 Task: Send an email with the signature Gabriella Robinson with the subject 'Request for a podcast' and the message 'I would like to request a meeting to discuss the progress of the project.' from softage.1@softage.net to softage.7@softage.net and softage.8@softage.net with an attached document Code_of_conduct.pdf
Action: Key pressed n
Screenshot: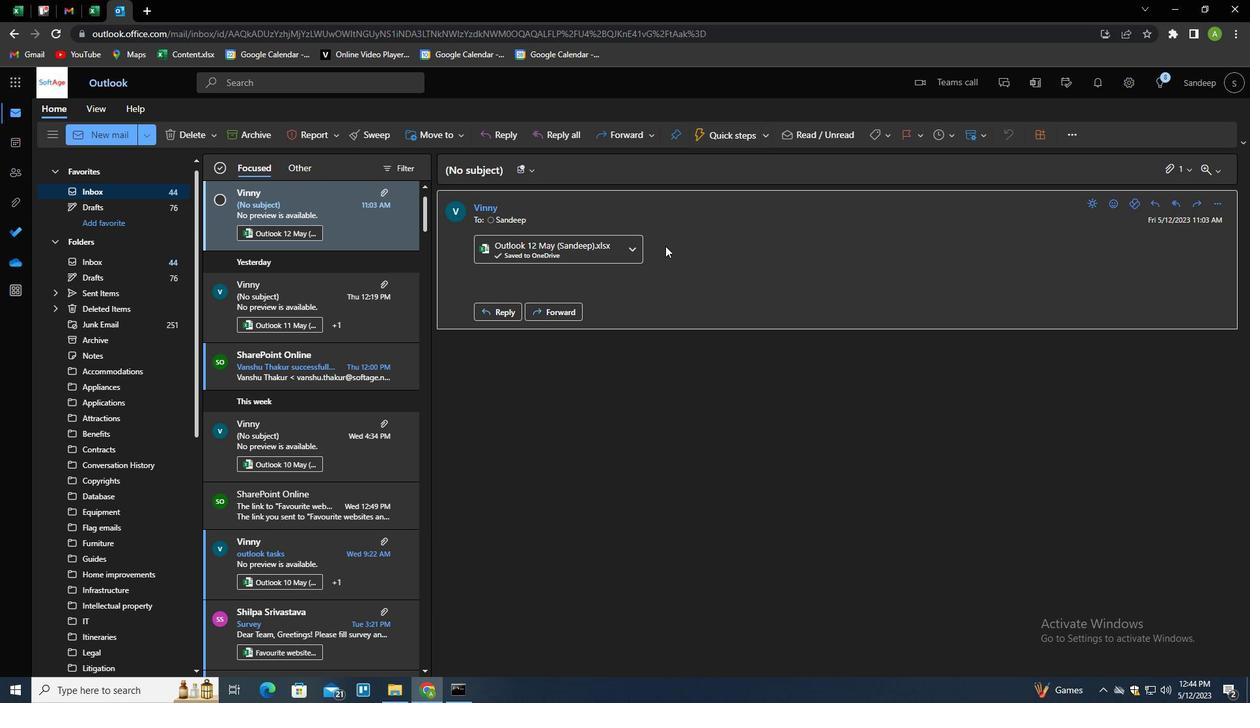
Action: Mouse moved to (881, 130)
Screenshot: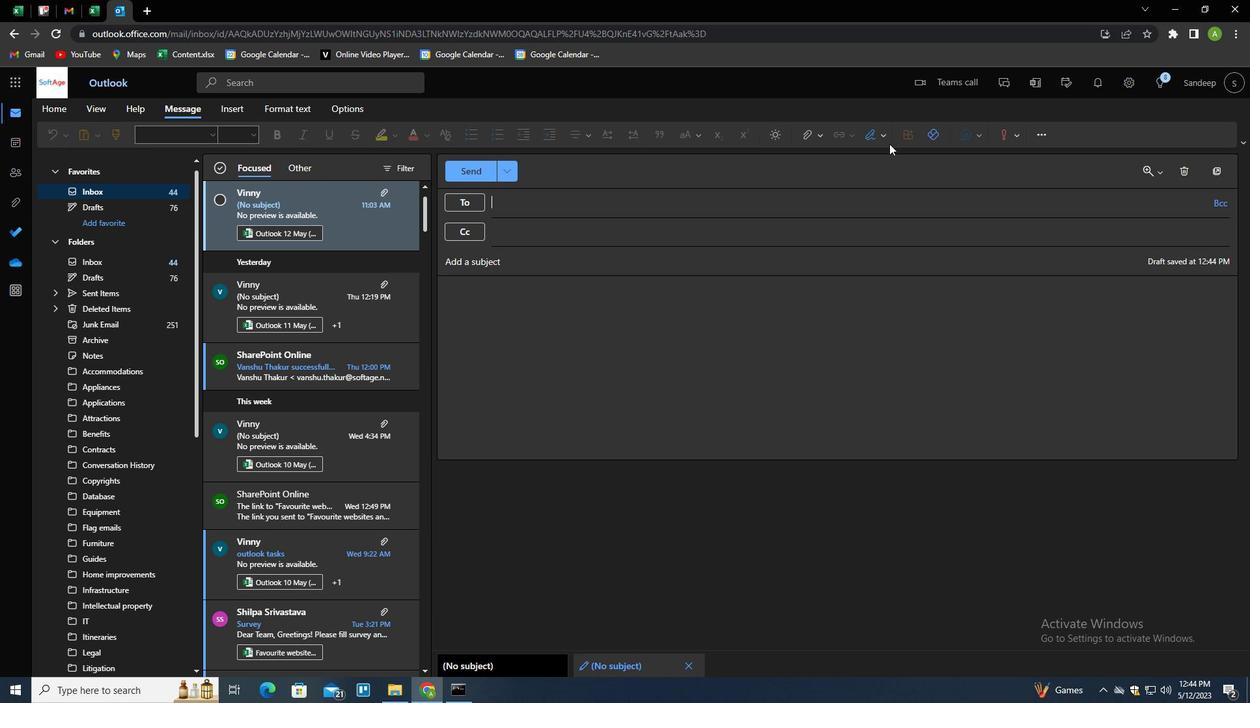 
Action: Mouse pressed left at (881, 130)
Screenshot: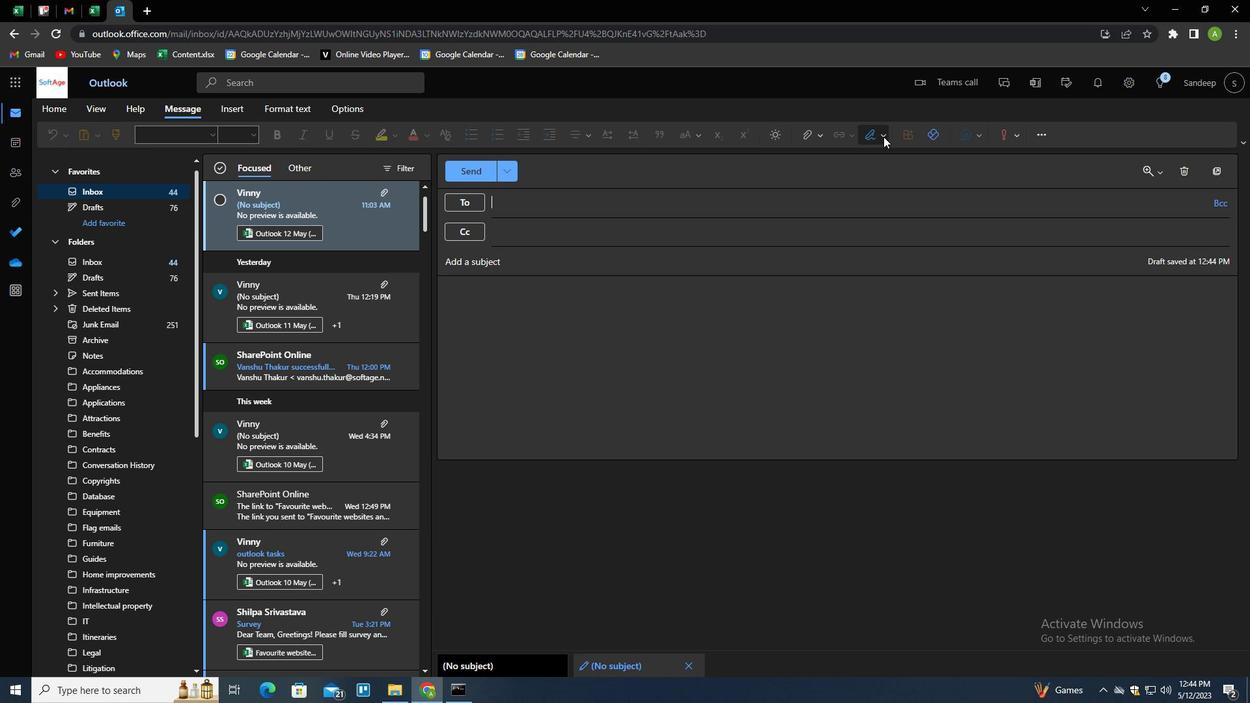 
Action: Mouse moved to (866, 184)
Screenshot: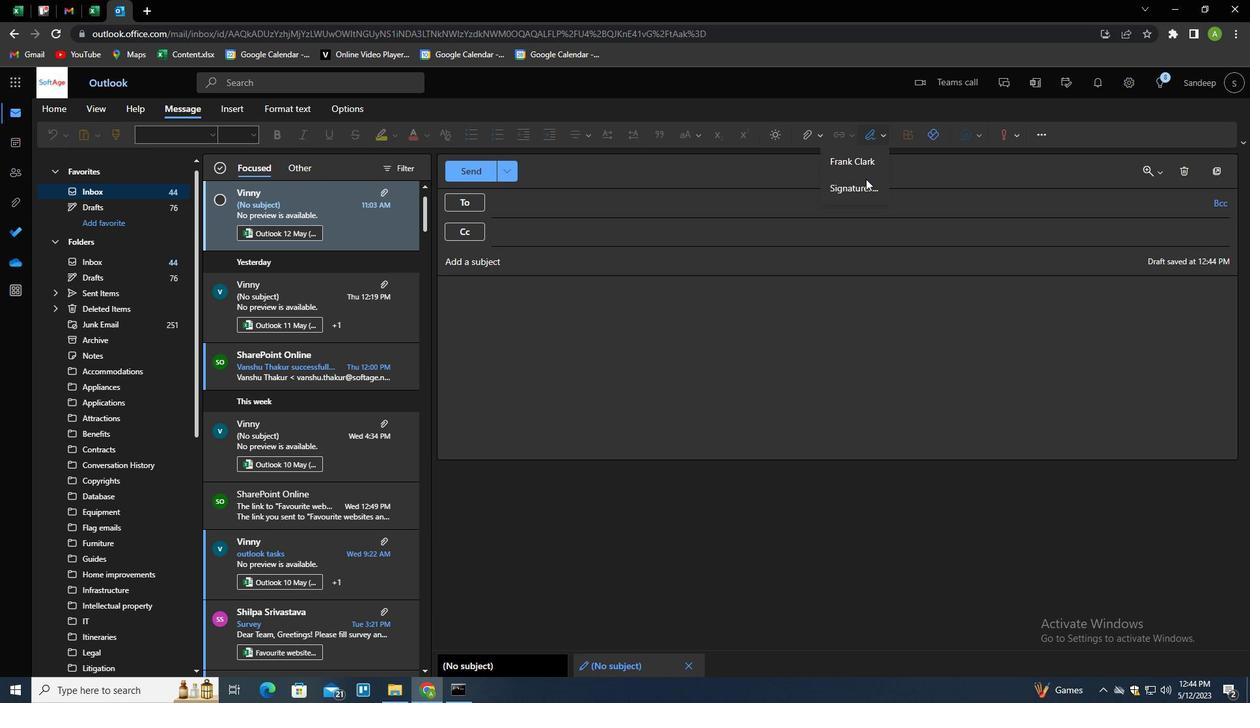 
Action: Mouse pressed left at (866, 184)
Screenshot: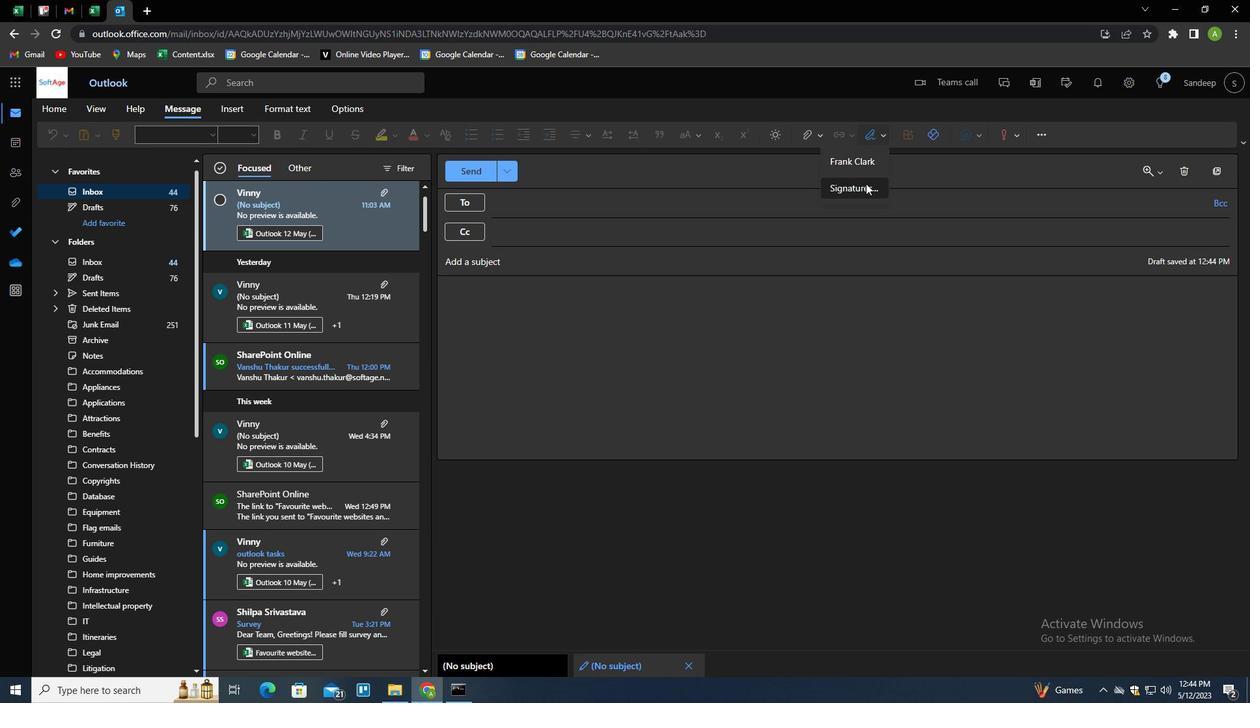 
Action: Mouse moved to (884, 233)
Screenshot: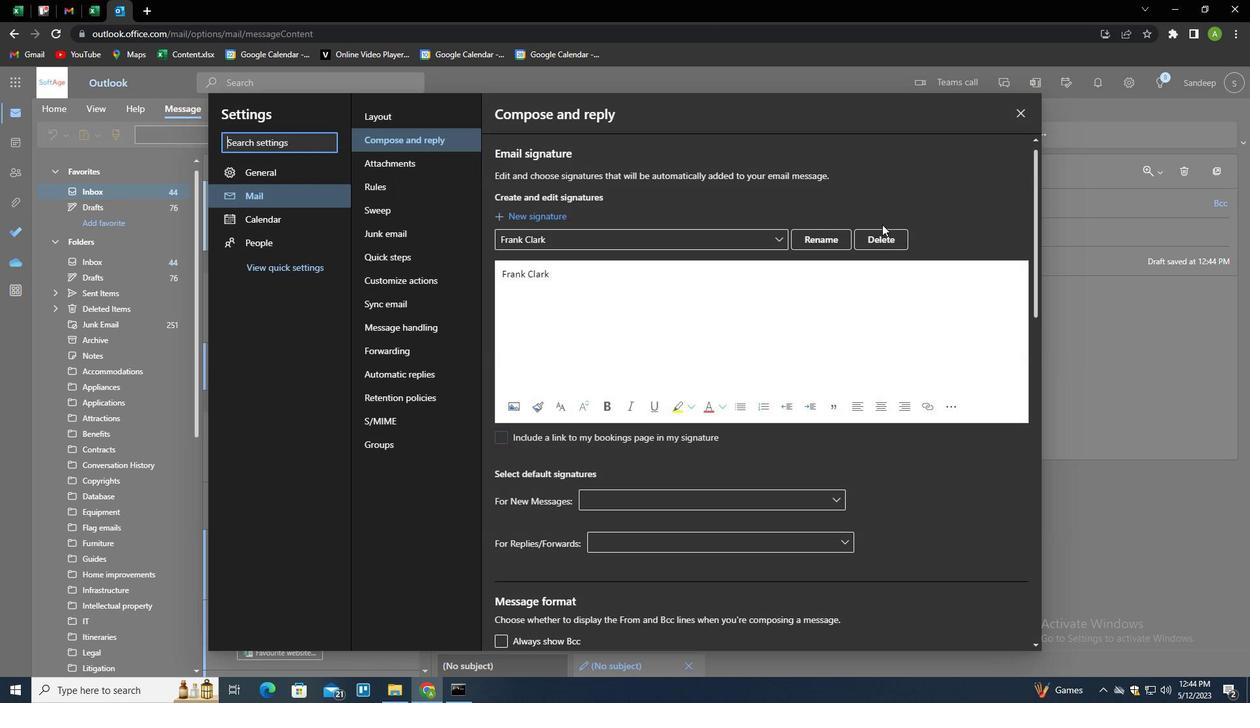 
Action: Mouse pressed left at (884, 233)
Screenshot: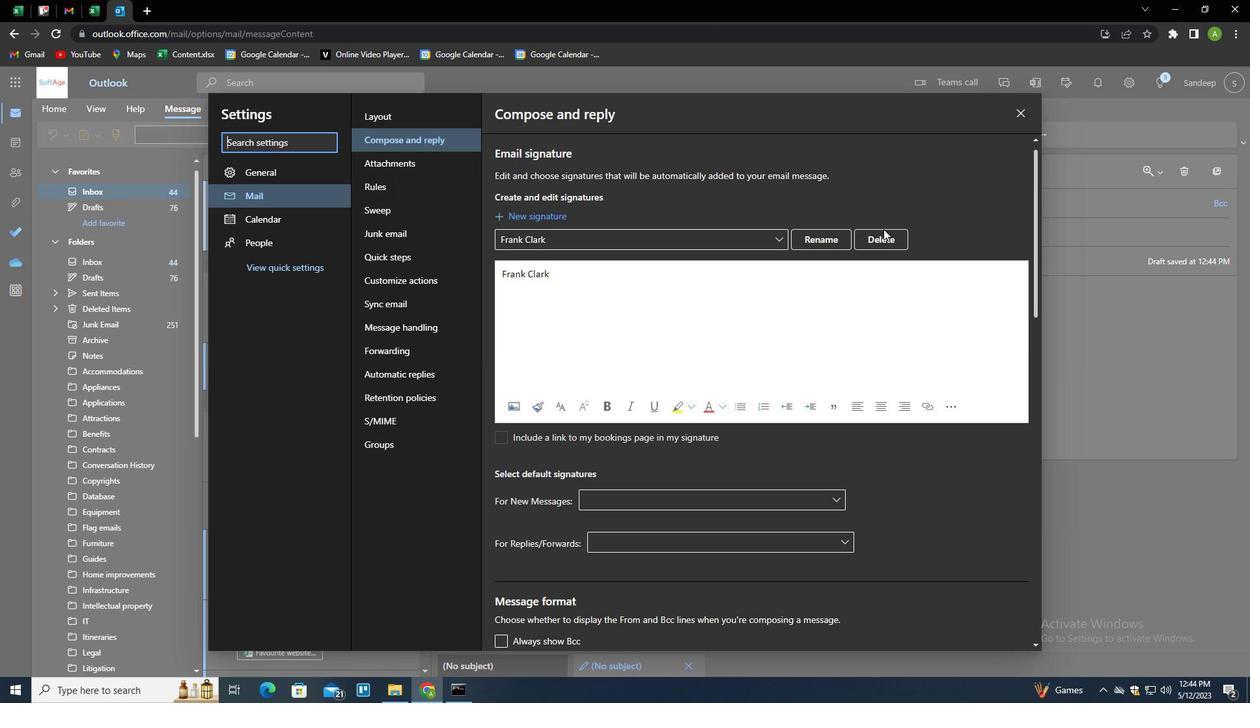 
Action: Mouse moved to (877, 241)
Screenshot: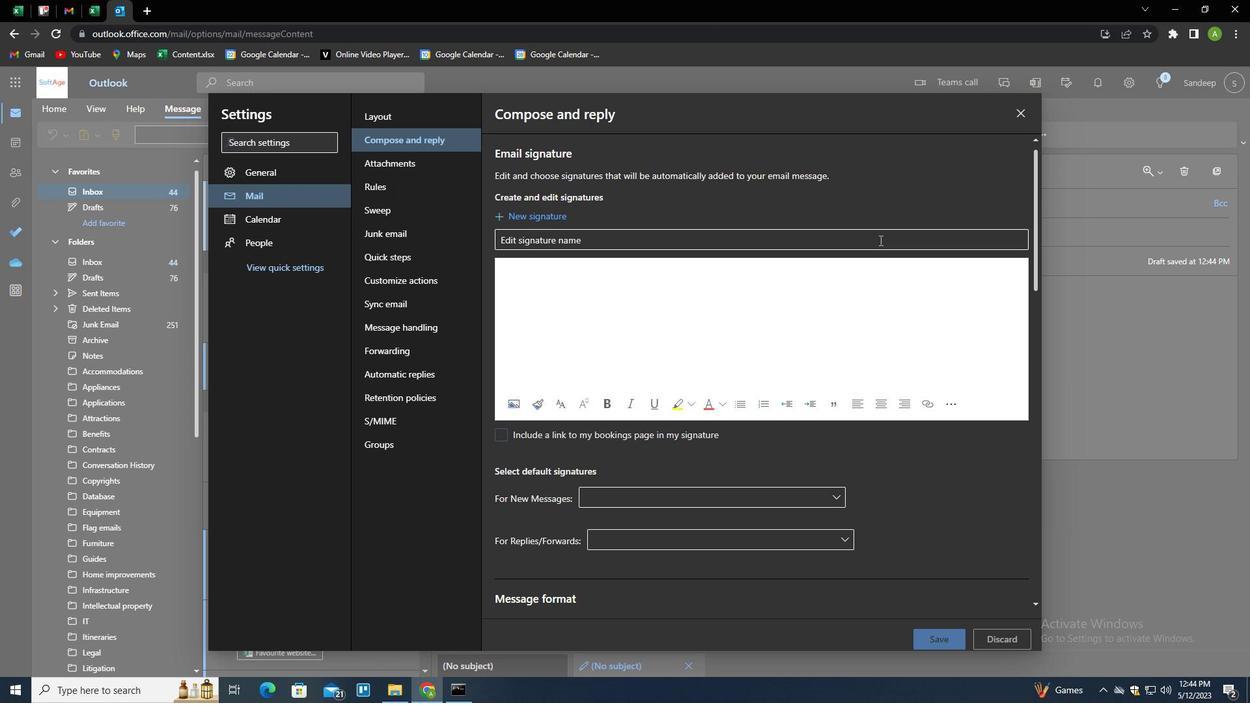 
Action: Mouse pressed left at (877, 241)
Screenshot: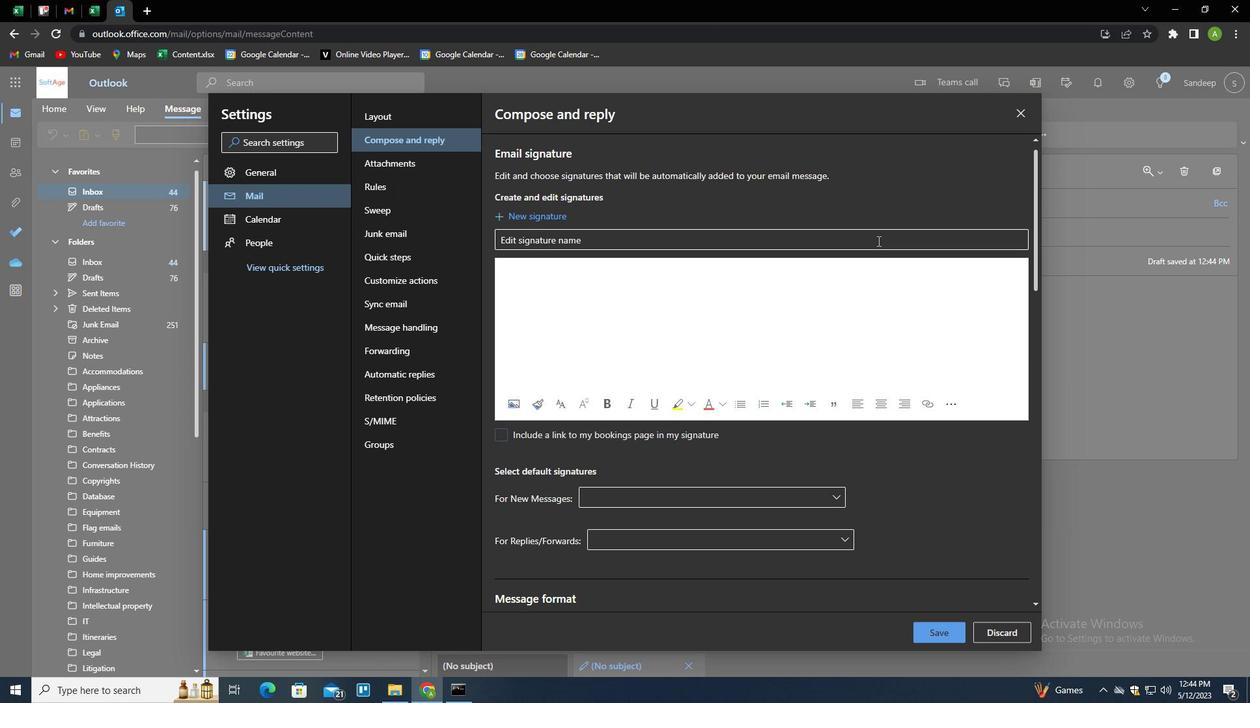 
Action: Mouse moved to (872, 237)
Screenshot: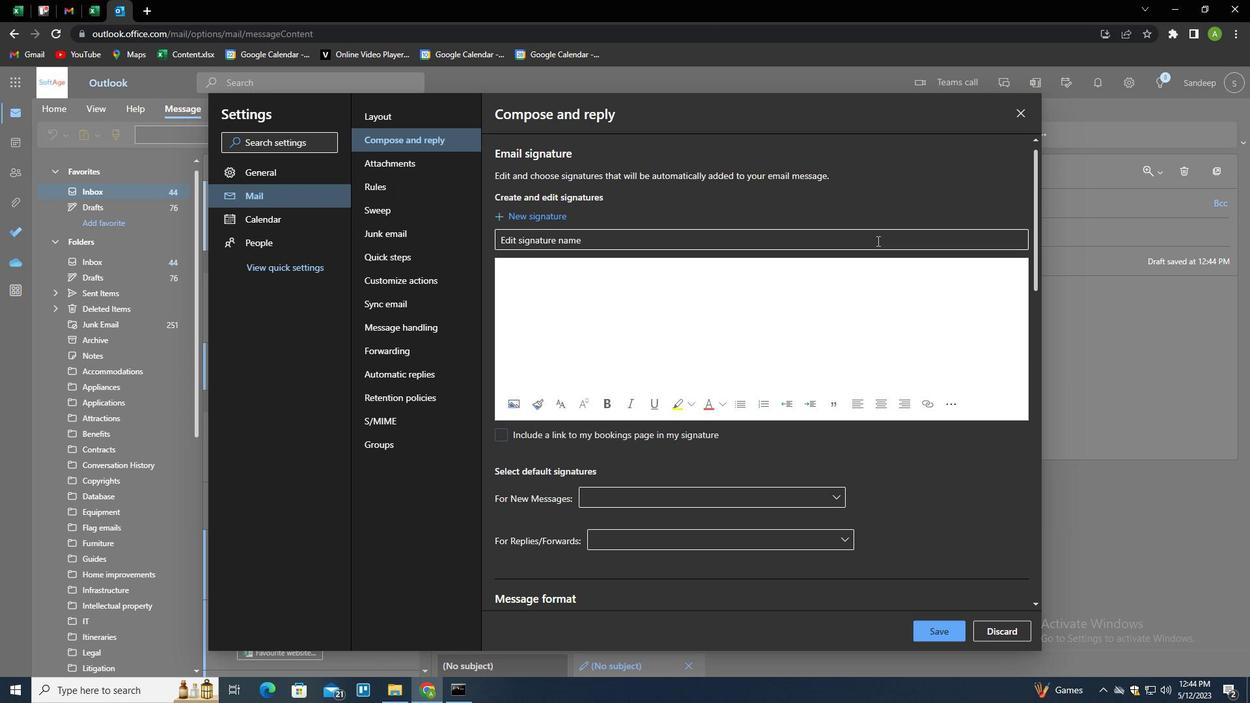 
Action: Key pressed <Key.shift>
Screenshot: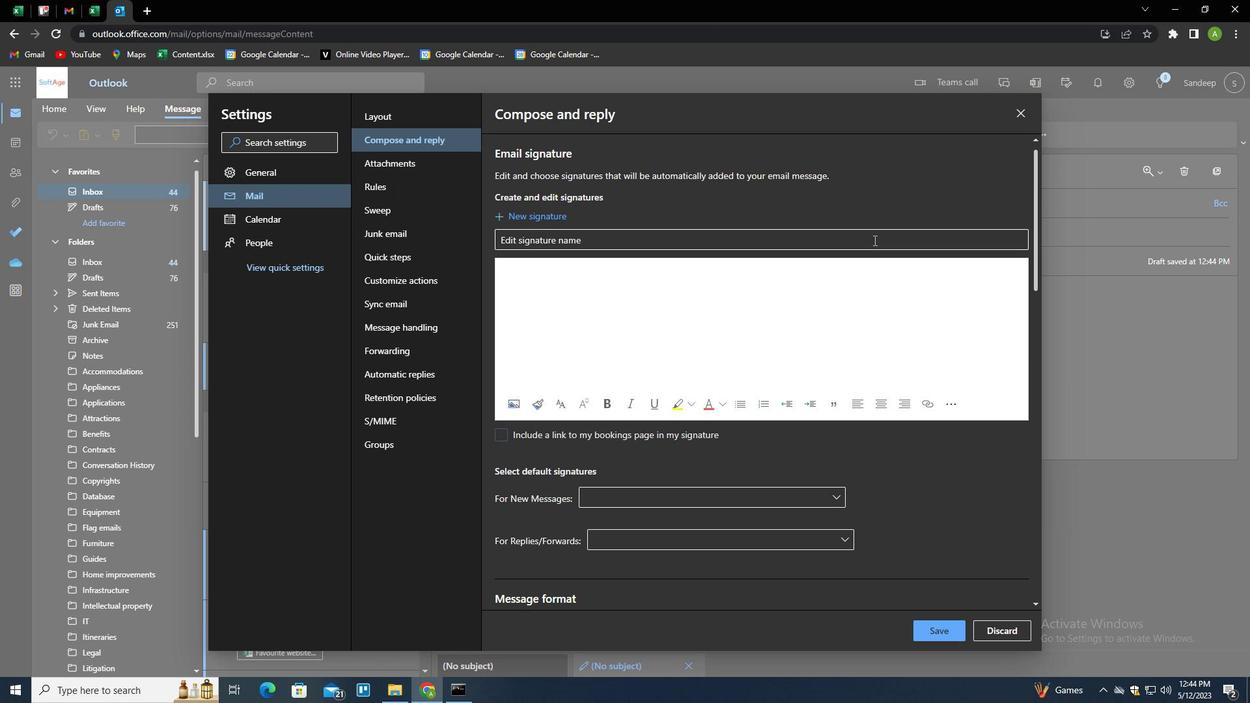 
Action: Mouse moved to (869, 238)
Screenshot: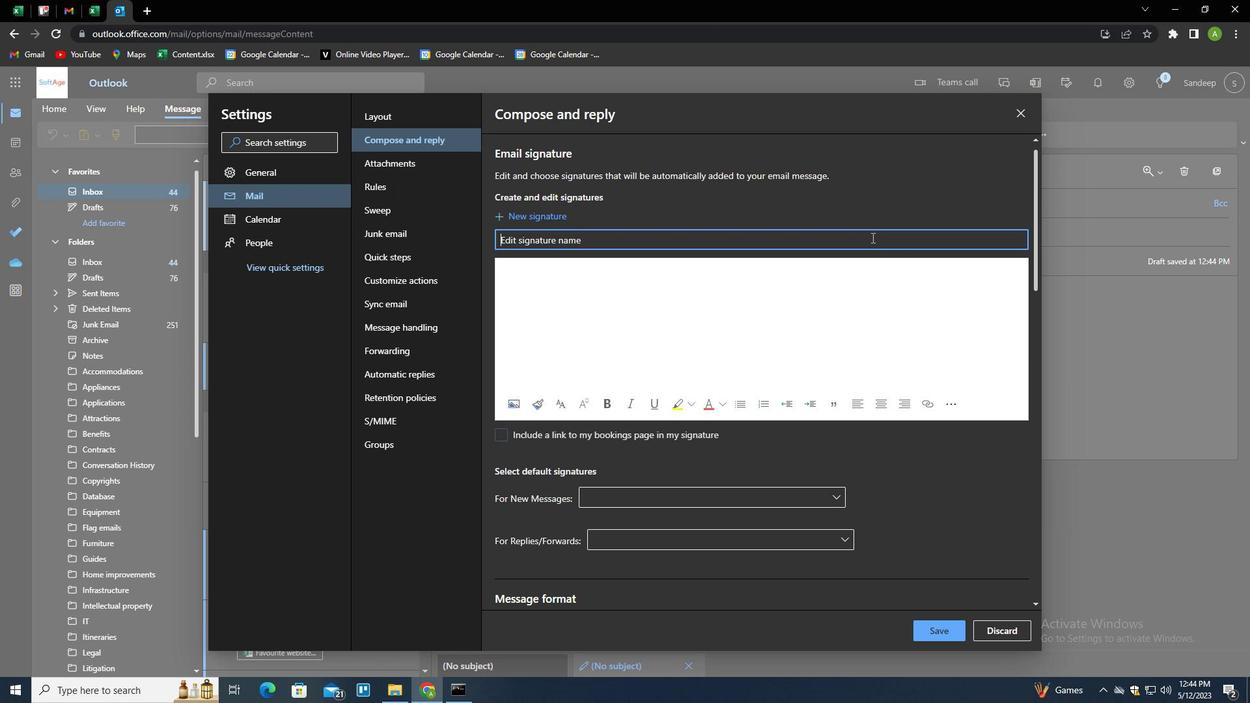 
Action: Key pressed G
Screenshot: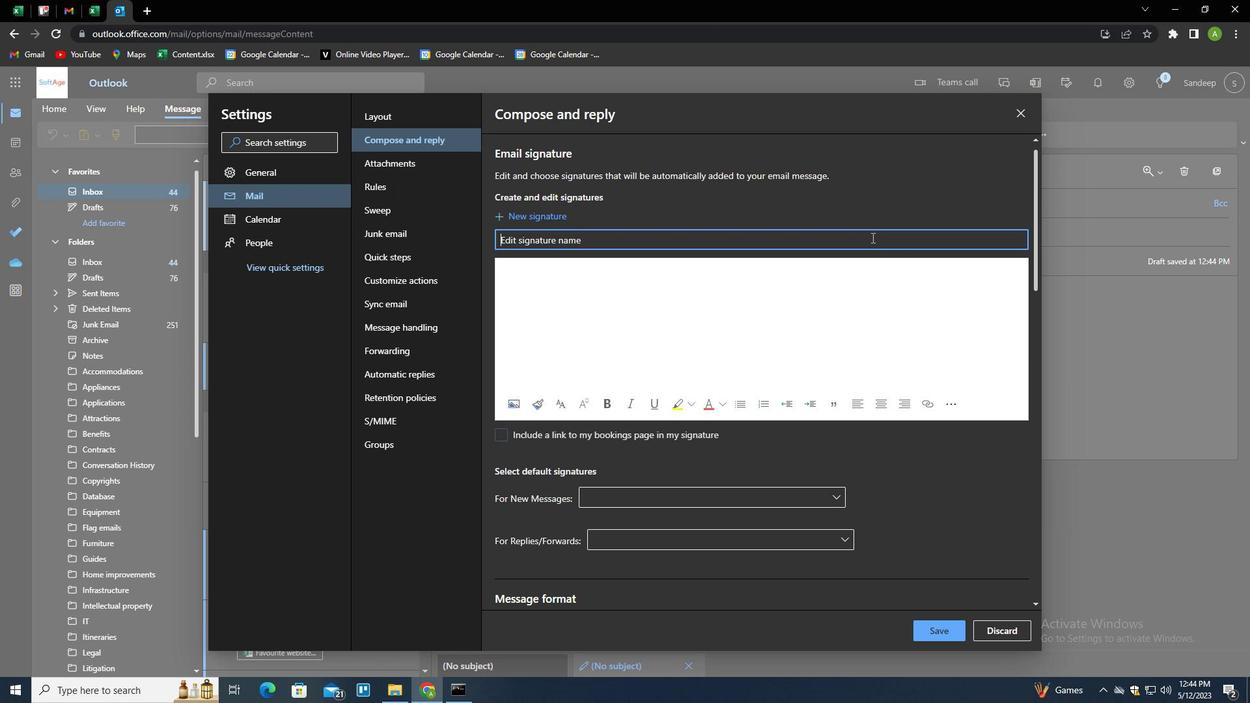 
Action: Mouse moved to (869, 239)
Screenshot: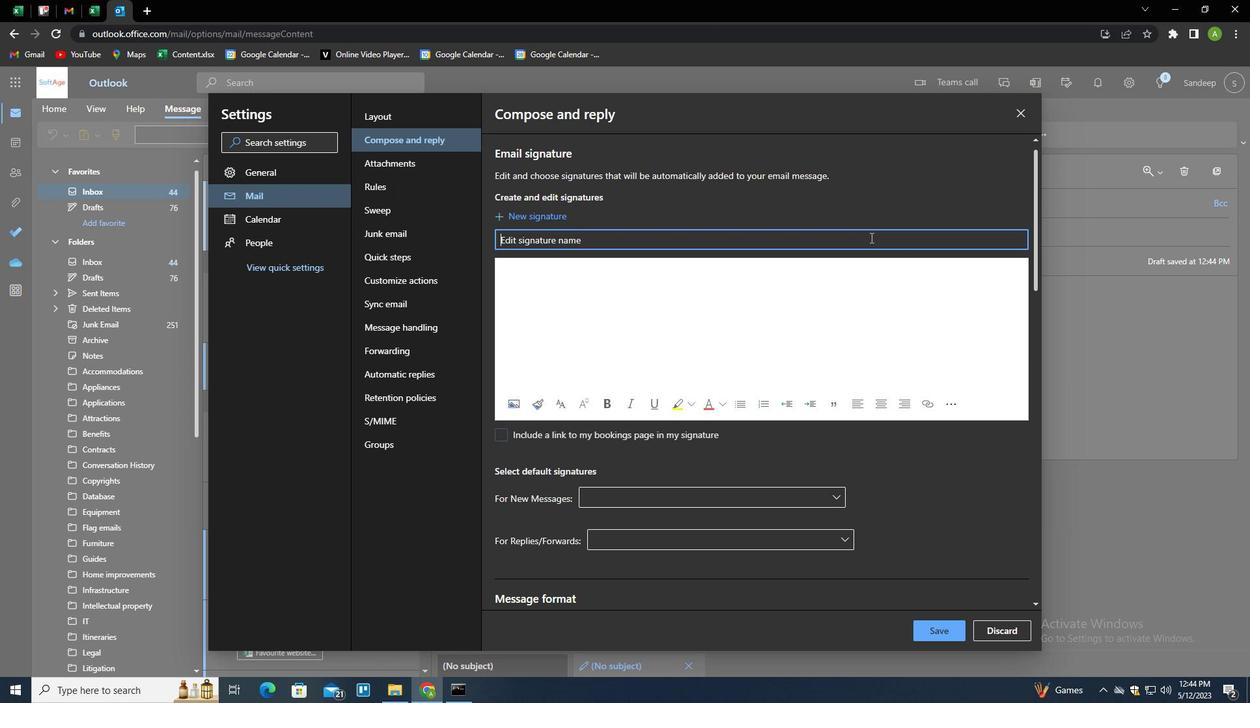 
Action: Key pressed ABRIELLE<Key.space><Key.shift>ROBINSON<Key.tab><Key.shift>GABRIELLE<Key.space><Key.shift>ROBINSON
Screenshot: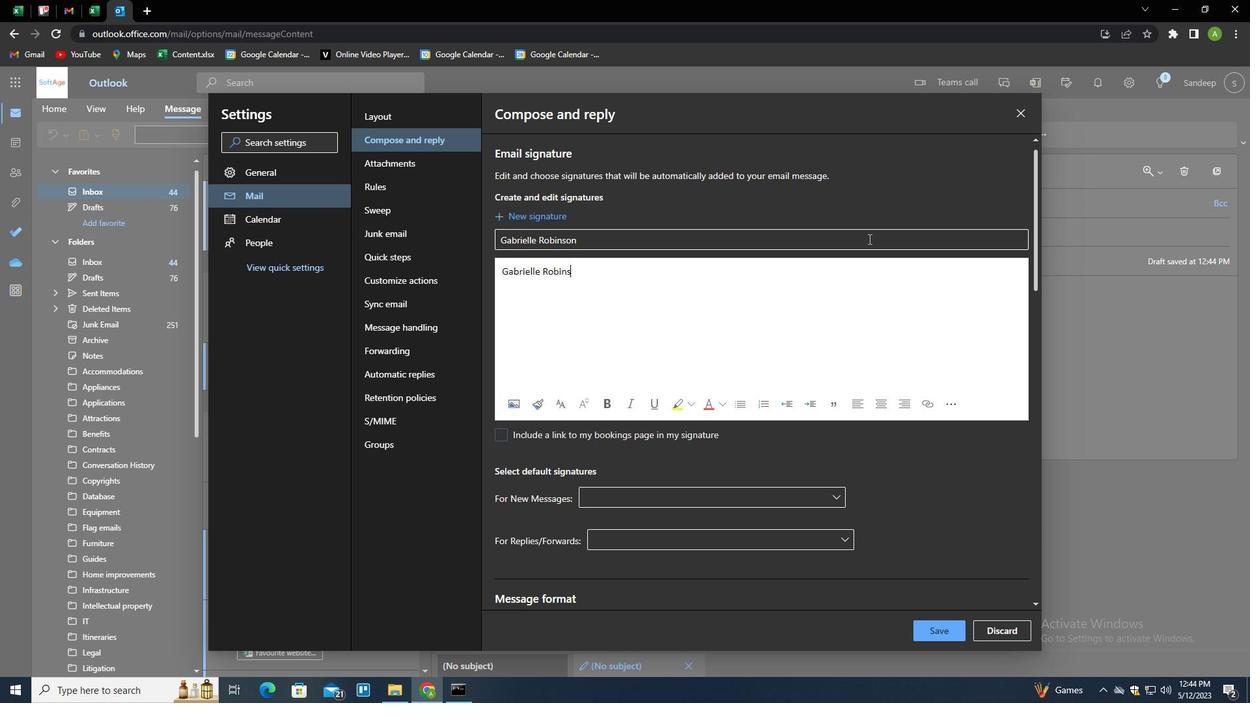 
Action: Mouse moved to (943, 626)
Screenshot: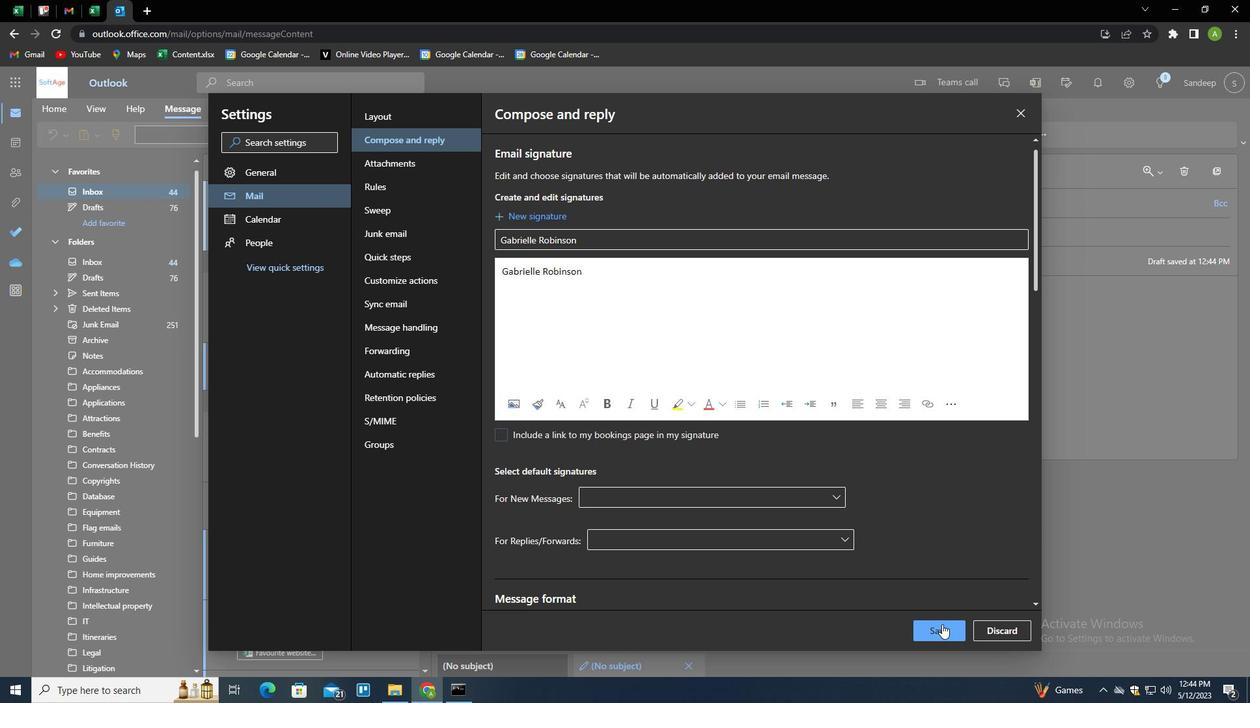 
Action: Mouse pressed left at (943, 626)
Screenshot: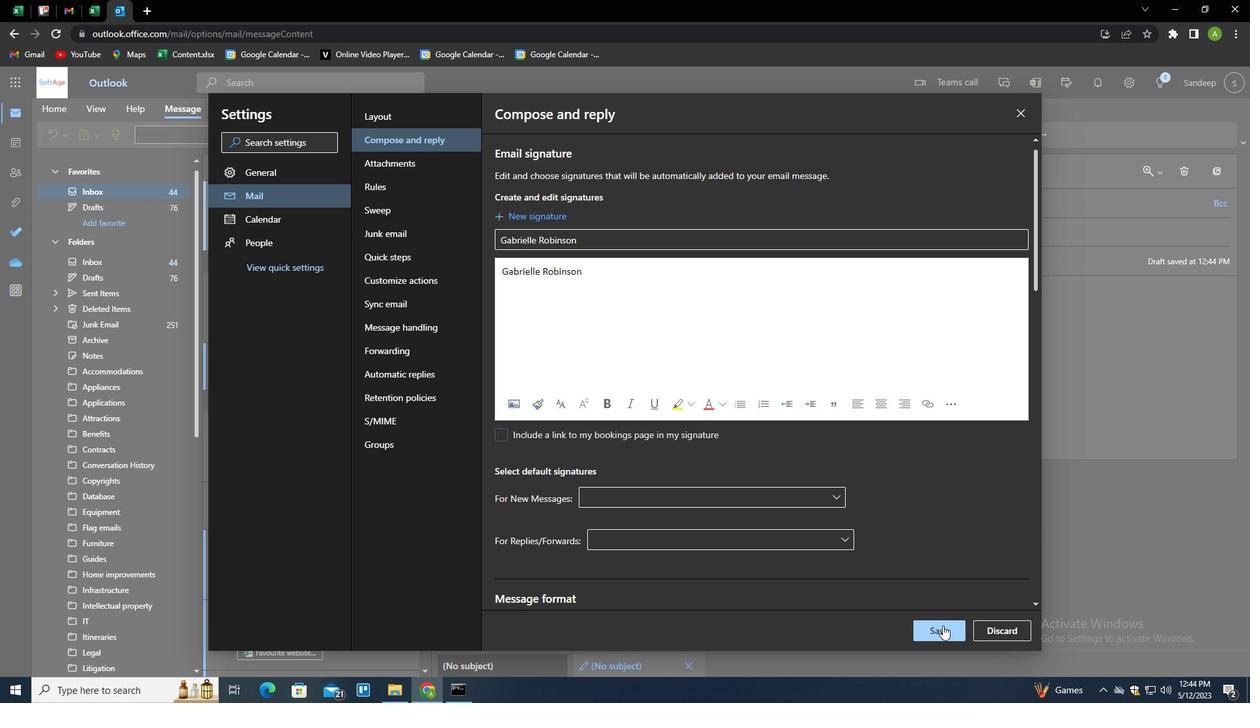 
Action: Mouse moved to (1099, 358)
Screenshot: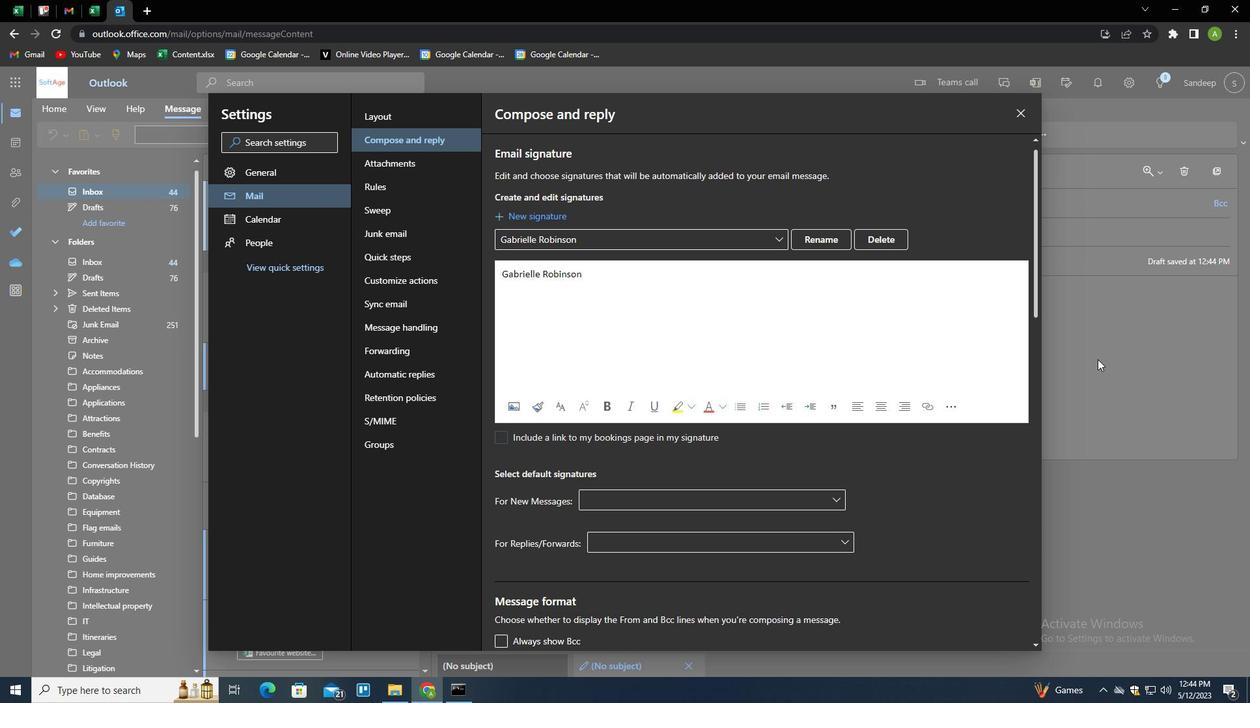 
Action: Mouse pressed left at (1099, 358)
Screenshot: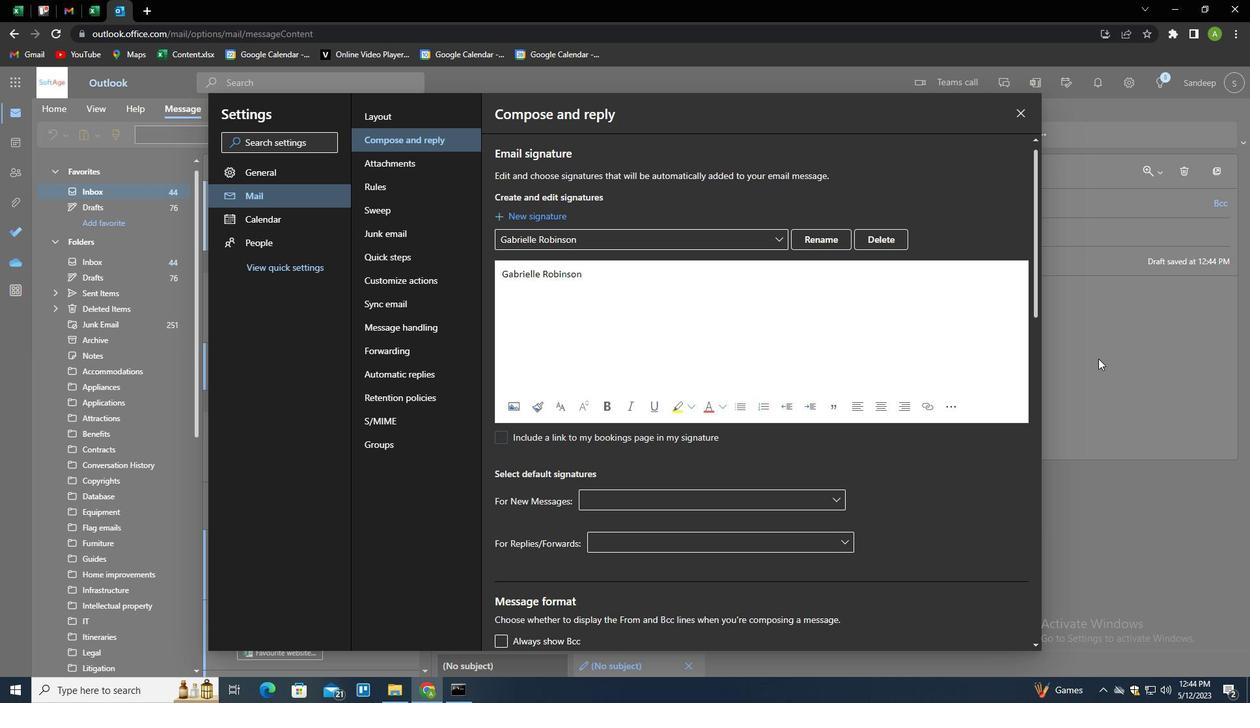 
Action: Mouse moved to (878, 140)
Screenshot: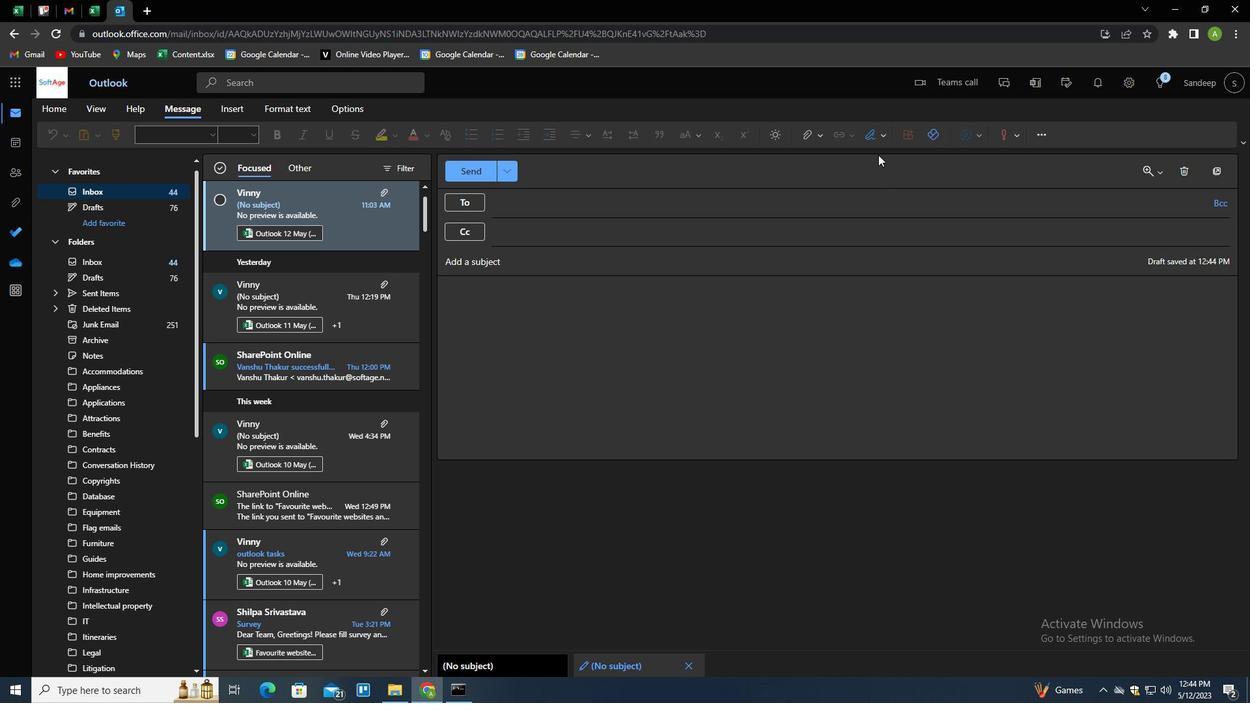 
Action: Mouse pressed left at (878, 140)
Screenshot: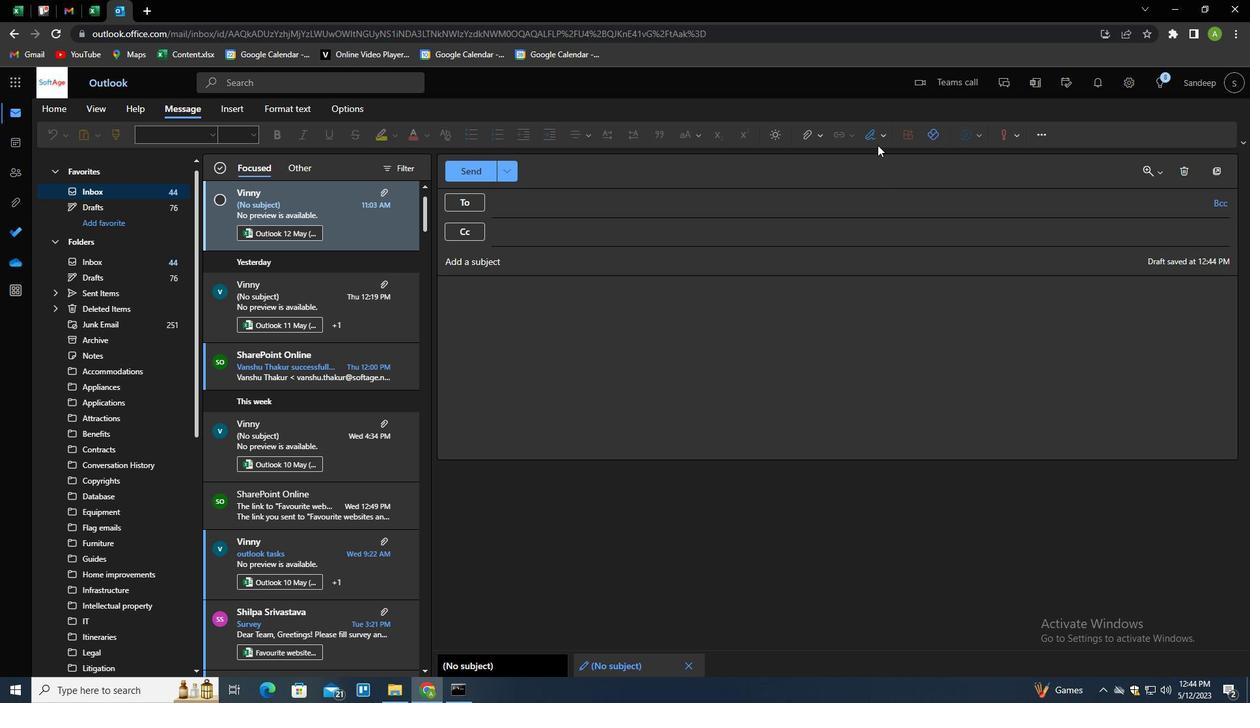 
Action: Mouse moved to (863, 164)
Screenshot: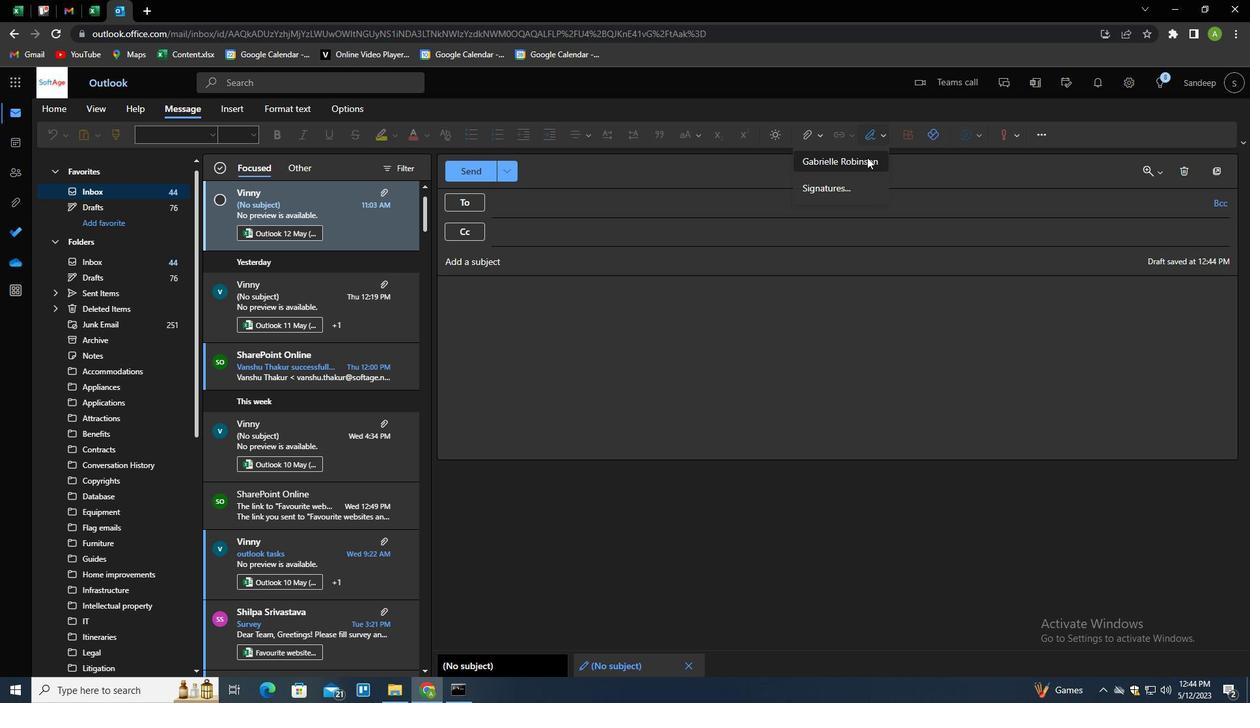 
Action: Mouse pressed left at (863, 164)
Screenshot: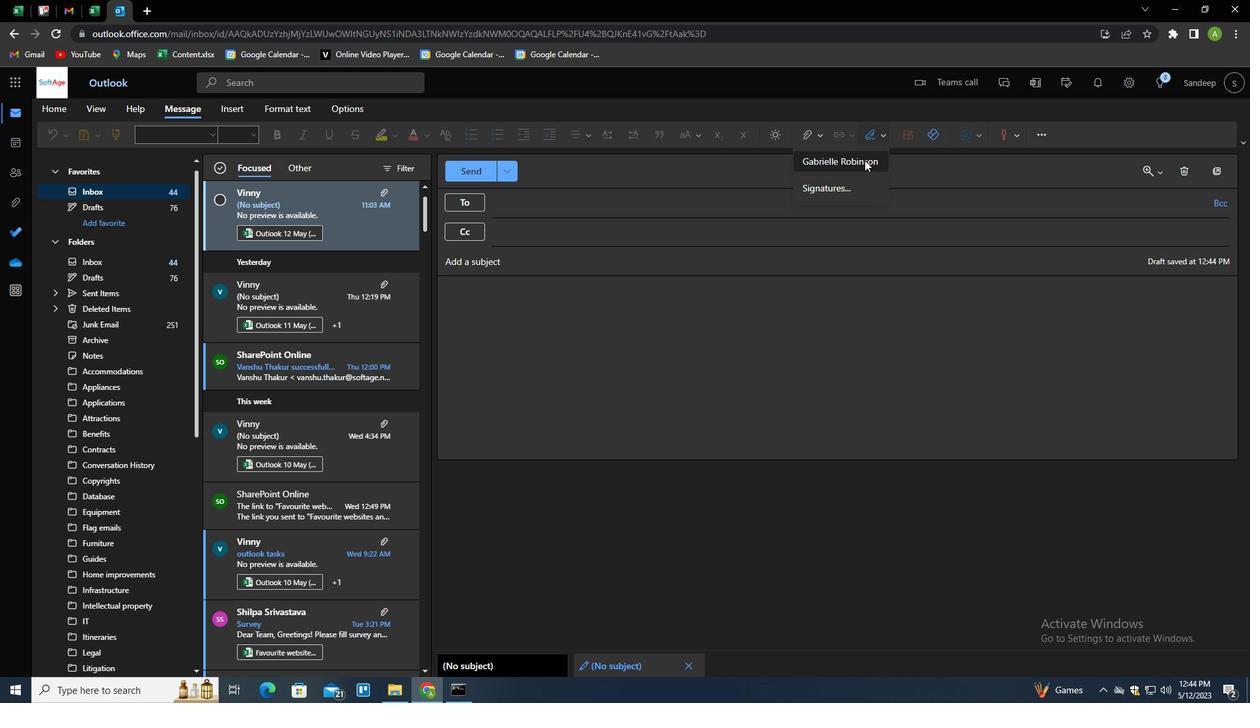 
Action: Mouse moved to (510, 268)
Screenshot: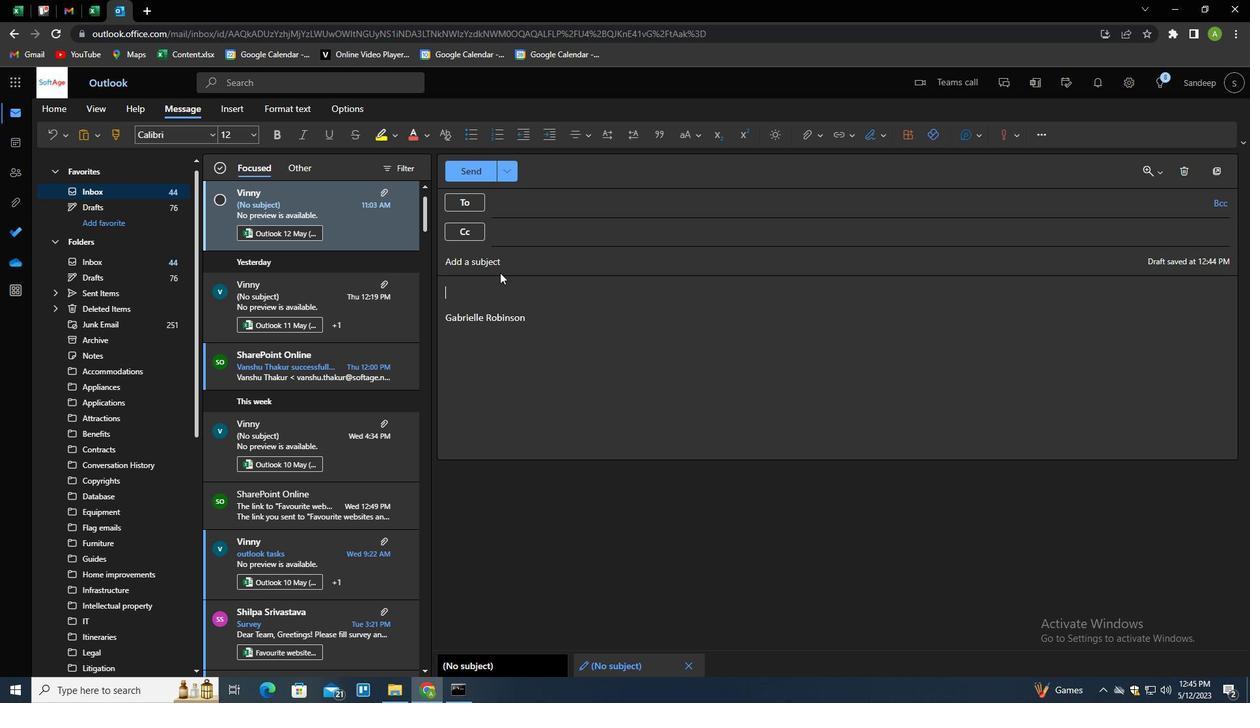 
Action: Mouse pressed left at (510, 268)
Screenshot: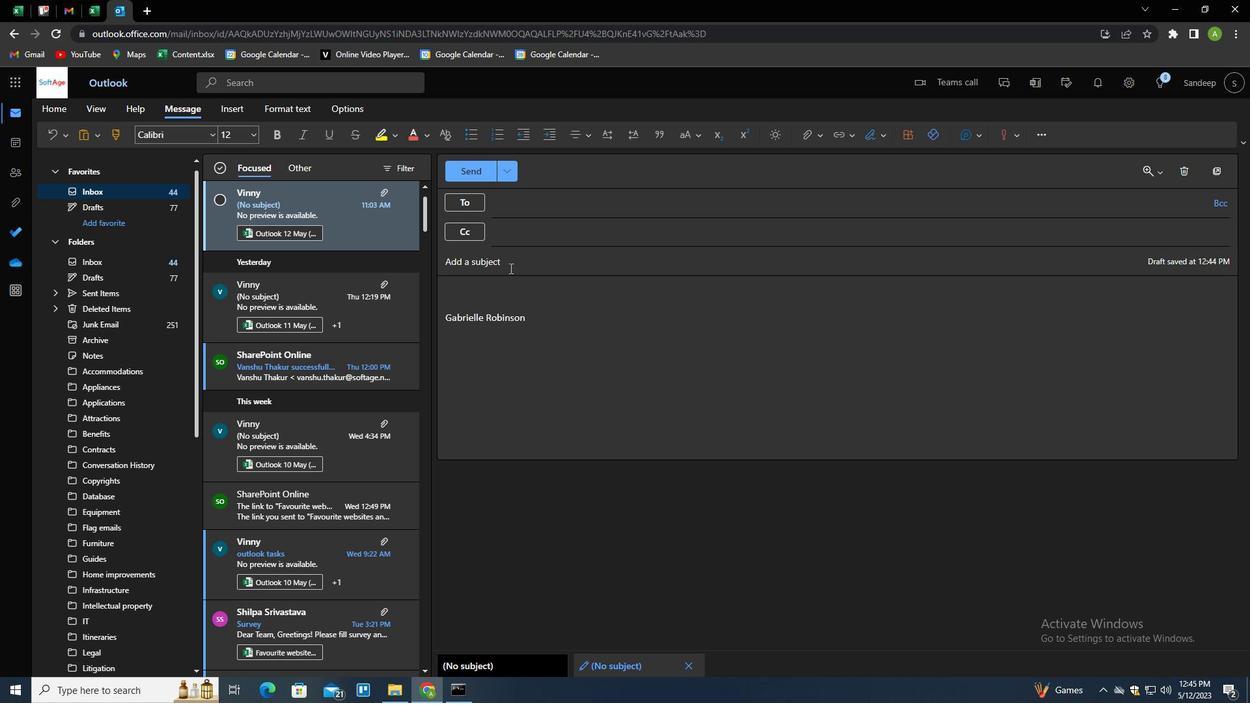 
Action: Key pressed <Key.shift><Key.shift><Key.shift><Key.shift><Key.shift><Key.shift>REQUEST<Key.space>FOR<Key.space>A<Key.space>PODCUST<Key.backspace><Key.backspace>AST<Key.backspace><Key.backspace><Key.backspace><Key.backspace>AST<Key.tab><Key.shift>I<Key.space>WOULD<Key.space>LIK<Key.space><Key.backspace>E<Key.space>TO<Key.space>REQUEST<Key.space>A<Key.space>MEETING<Key.space>TO<Key.space>DISCUSS<Key.space>THE<Key.space>PROGRESS<Key.space>OF<Key.space>THE<Key.space>PROJECT.
Screenshot: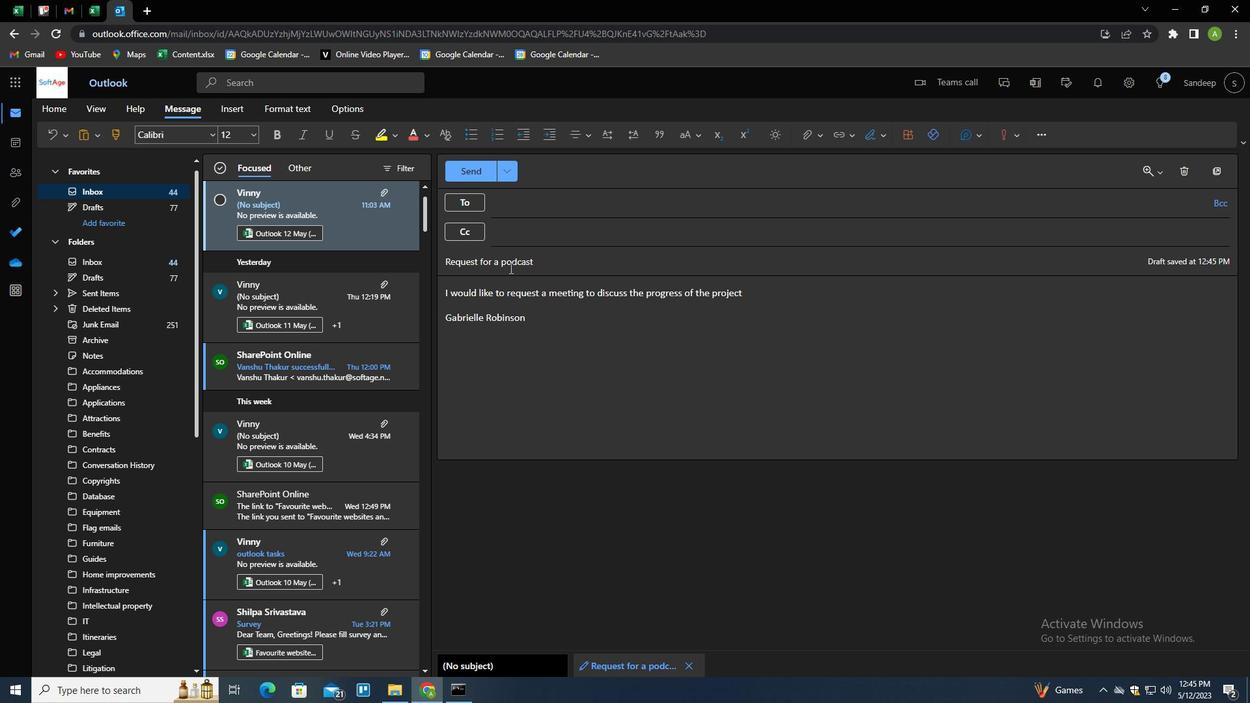 
Action: Mouse moved to (517, 209)
Screenshot: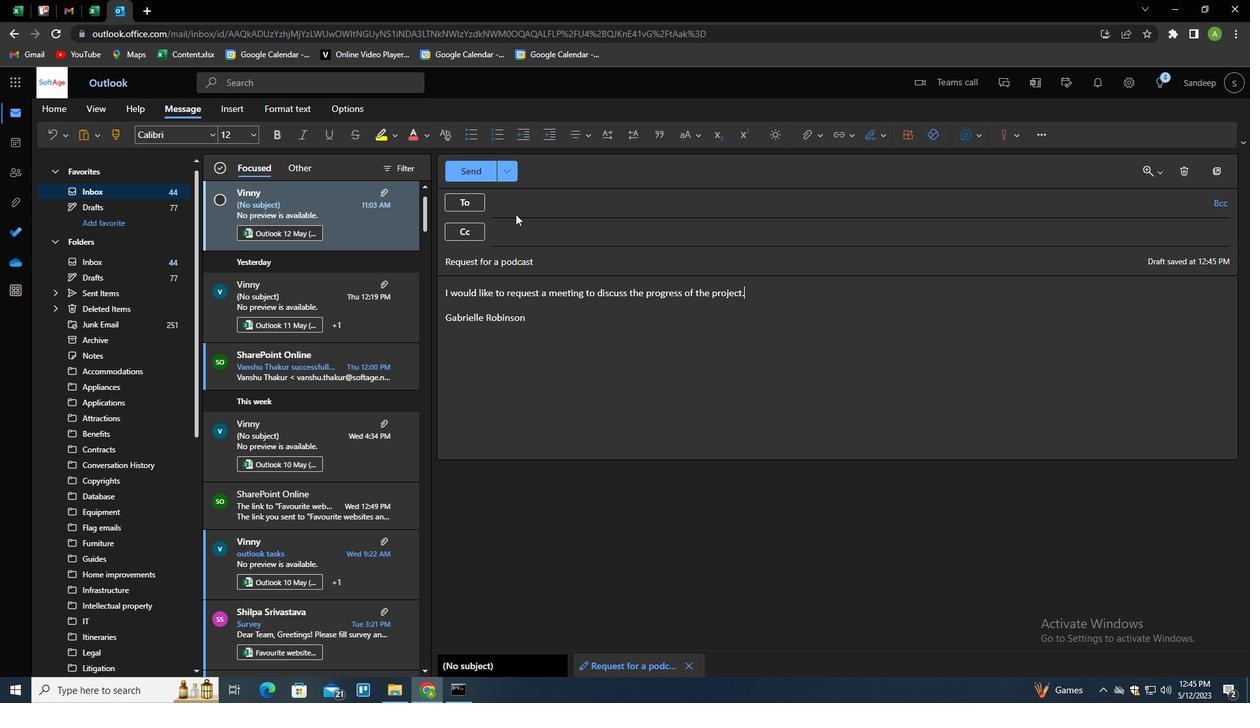 
Action: Mouse pressed left at (517, 209)
Screenshot: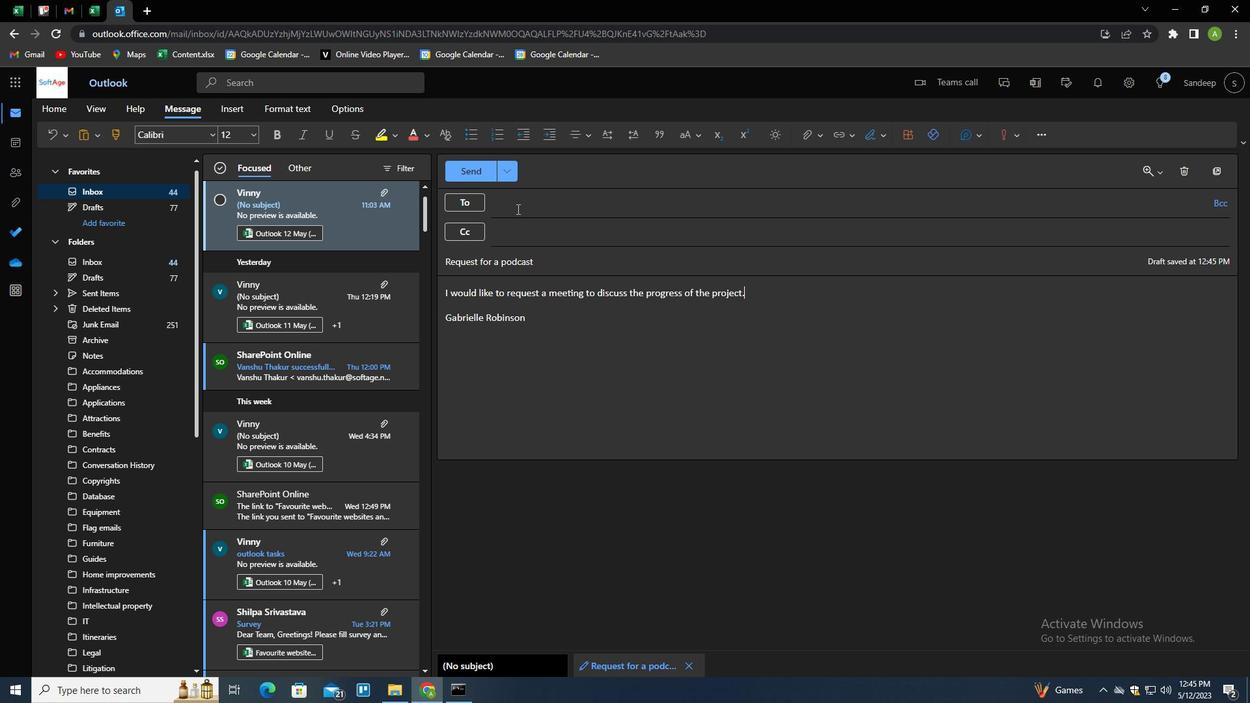 
Action: Key pressed SOFTAGE.7<Key.shift>@SOFTAGE.NET<Key.enter>SOFTAGE.8<Key.shift><Key.shift><Key.shift><Key.shift><Key.shift><Key.shift><Key.shift>@SOFTG<Key.backspace>AGE.NET<Key.enter>
Screenshot: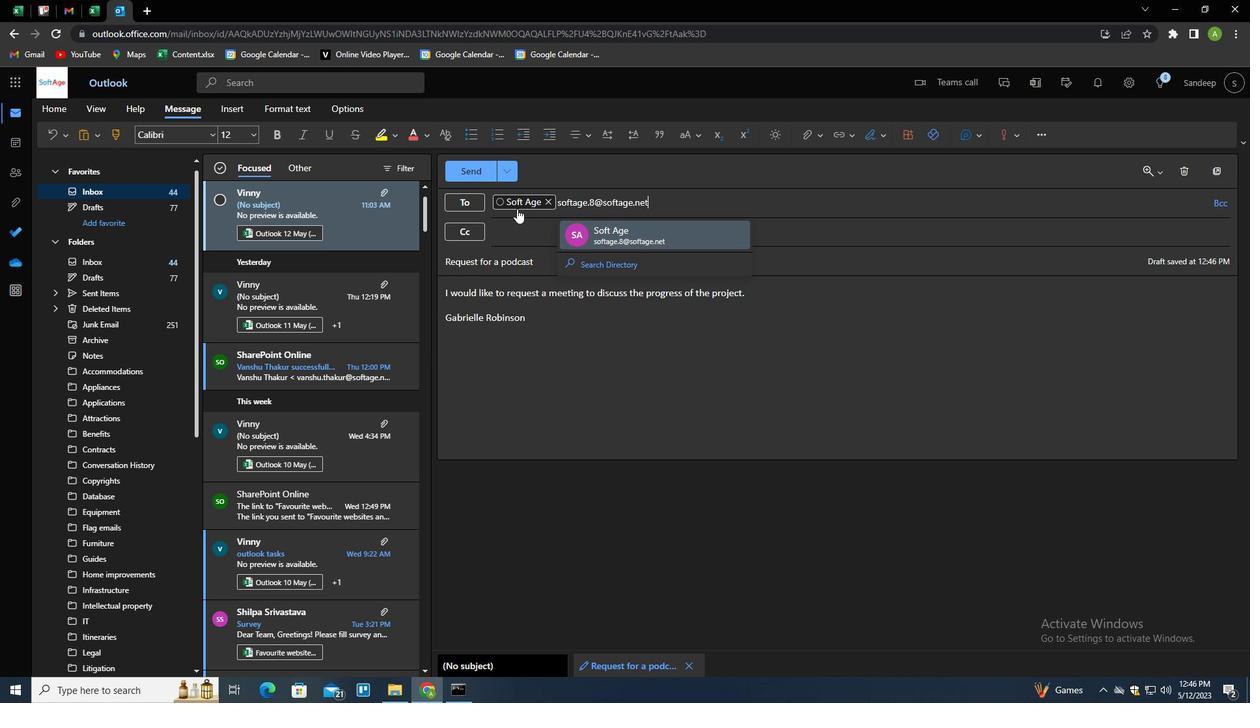 
Action: Mouse moved to (816, 138)
Screenshot: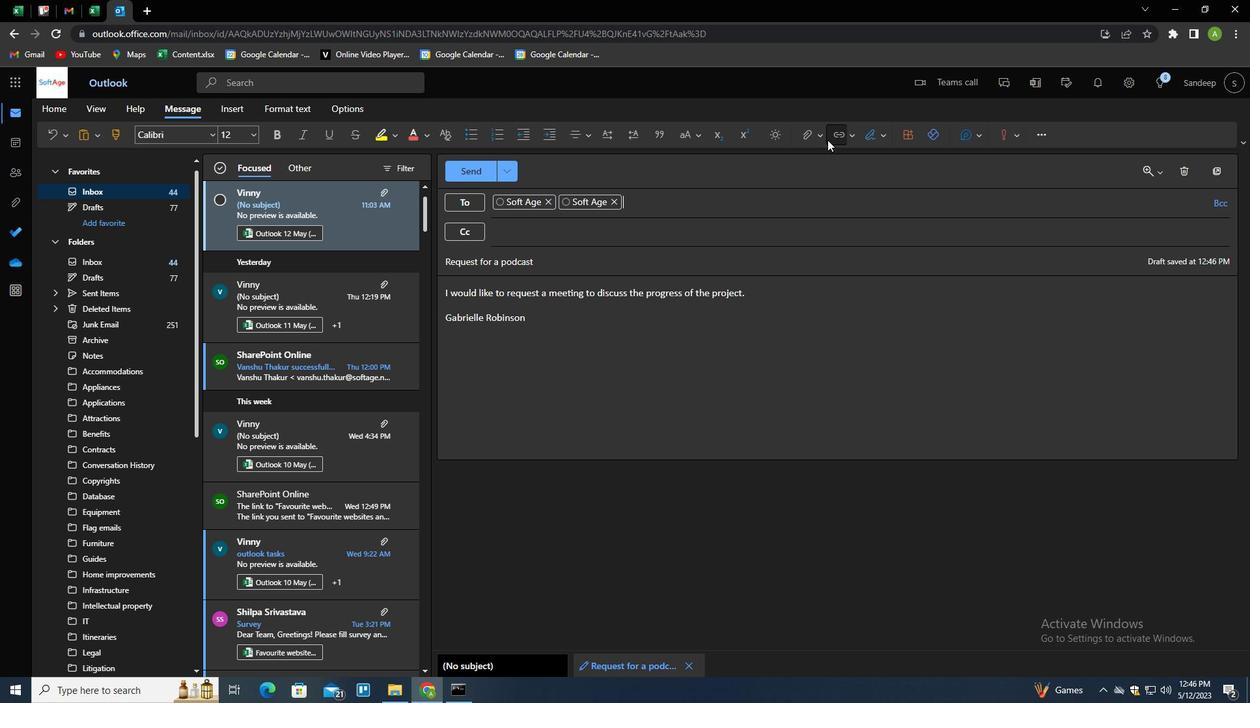 
Action: Mouse pressed left at (816, 138)
Screenshot: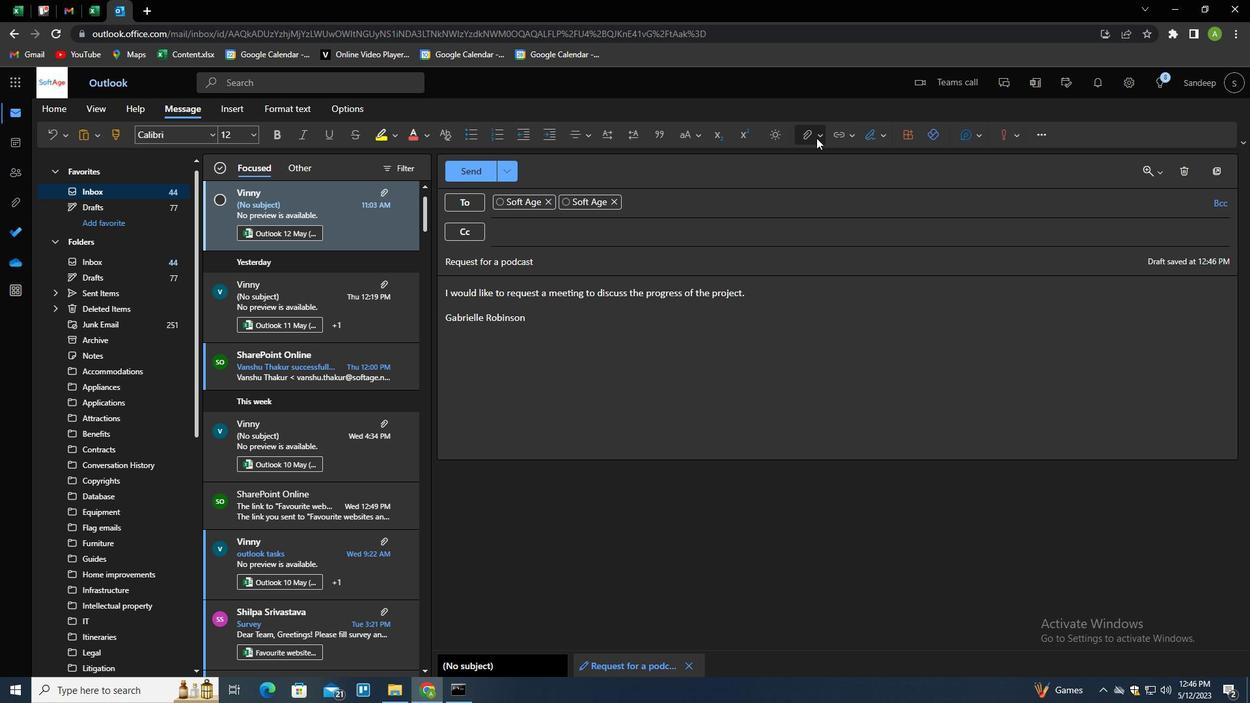 
Action: Mouse moved to (787, 158)
Screenshot: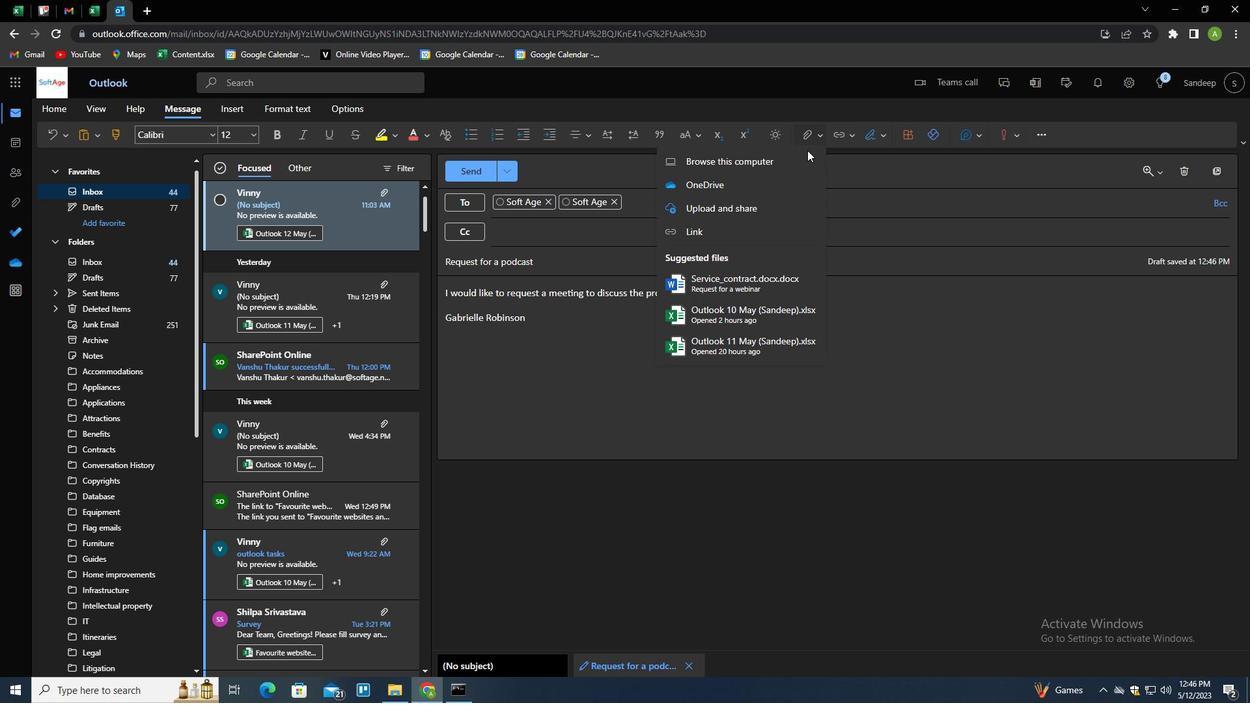 
Action: Mouse pressed left at (787, 158)
Screenshot: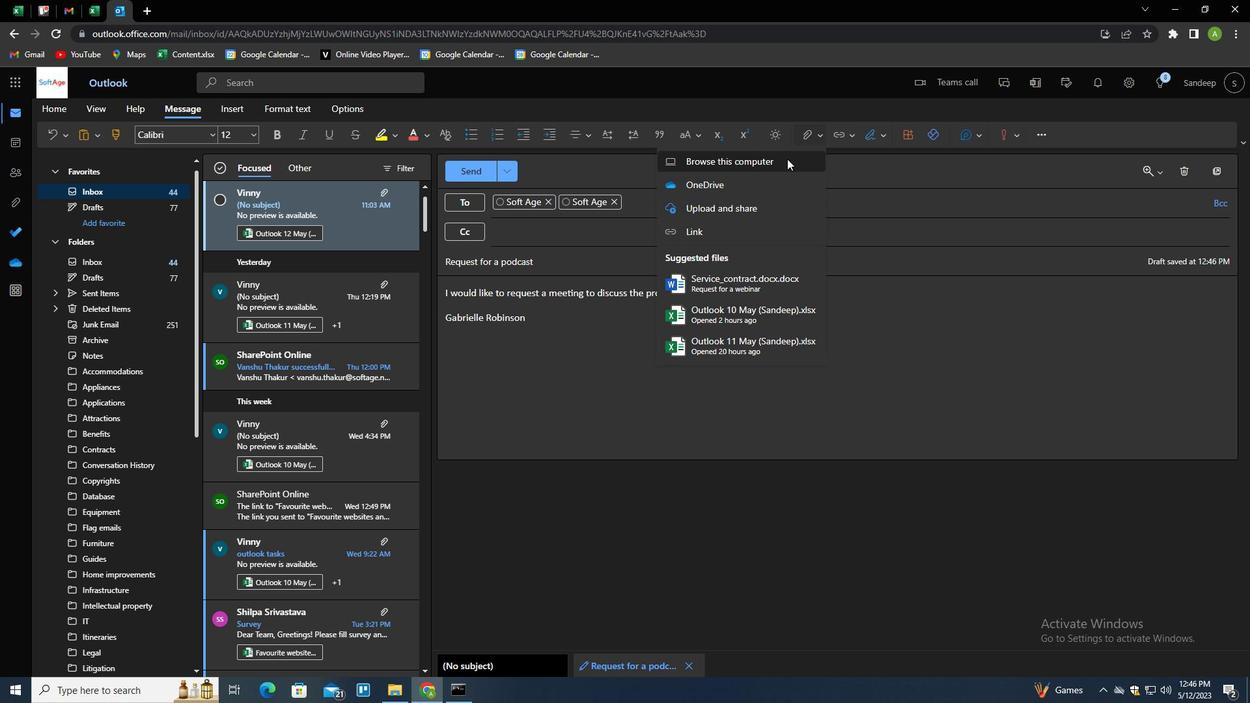 
Action: Mouse moved to (247, 165)
Screenshot: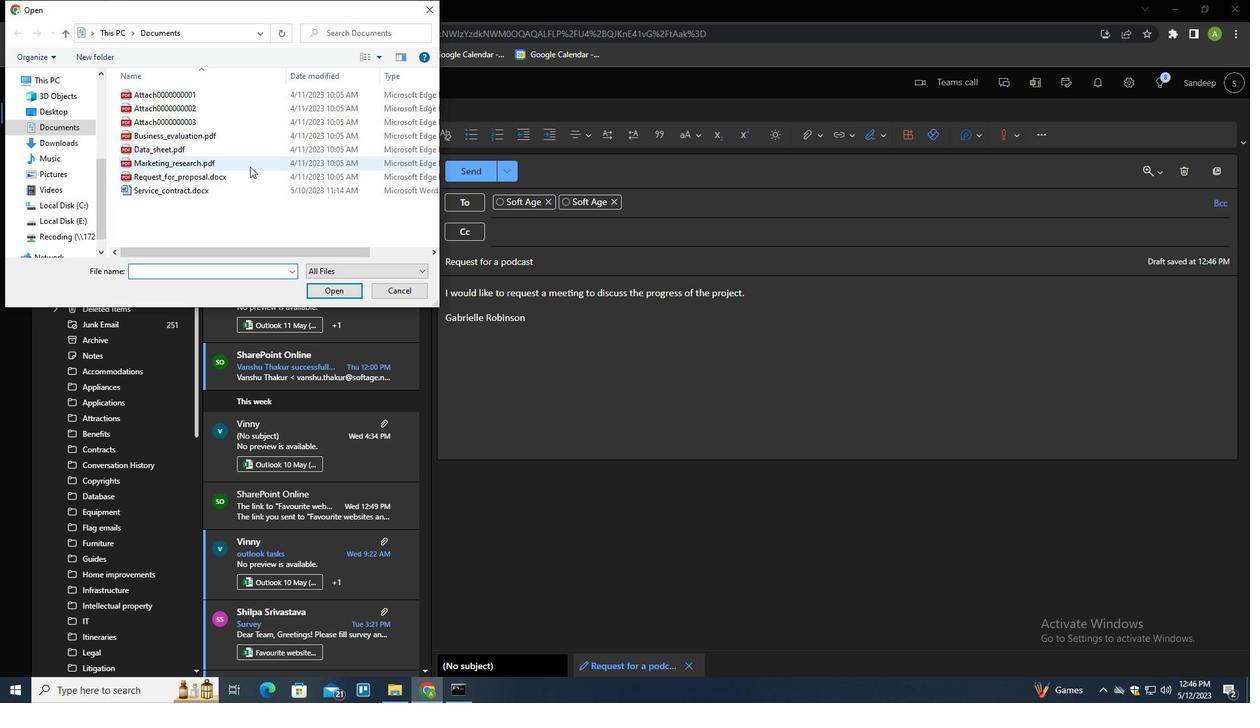 
Action: Mouse pressed left at (247, 165)
Screenshot: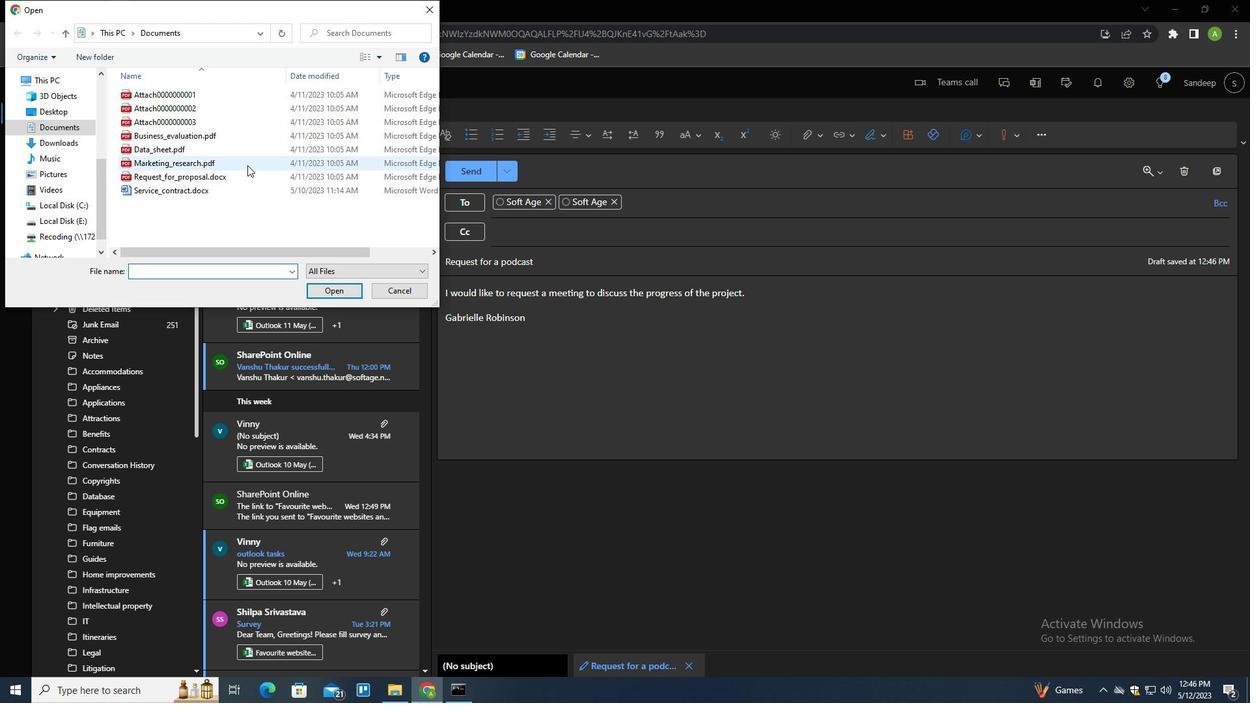 
Action: Key pressed <Key.f2><Key.shift>CODE<Key.shift>_OF<Key.space><Key.shift><Key.backspace><Key.shift>_CONDUCT.PDF<Key.enter>
Screenshot: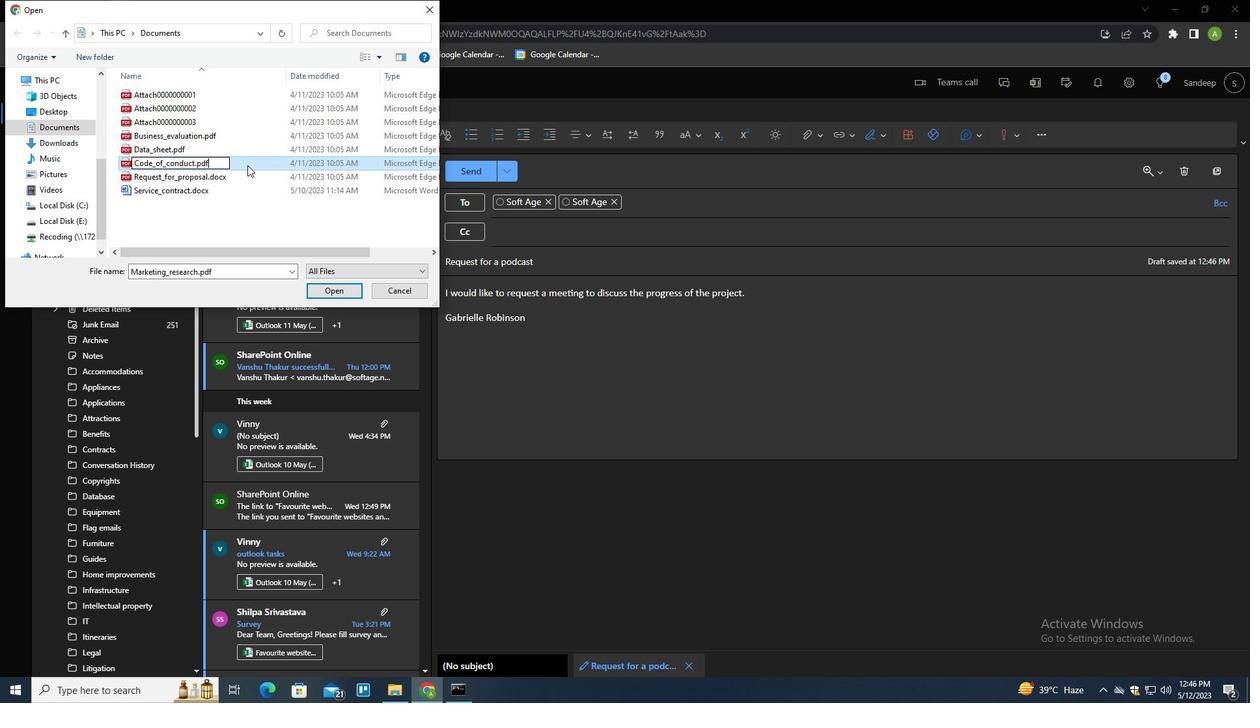 
Action: Mouse pressed left at (247, 165)
Screenshot: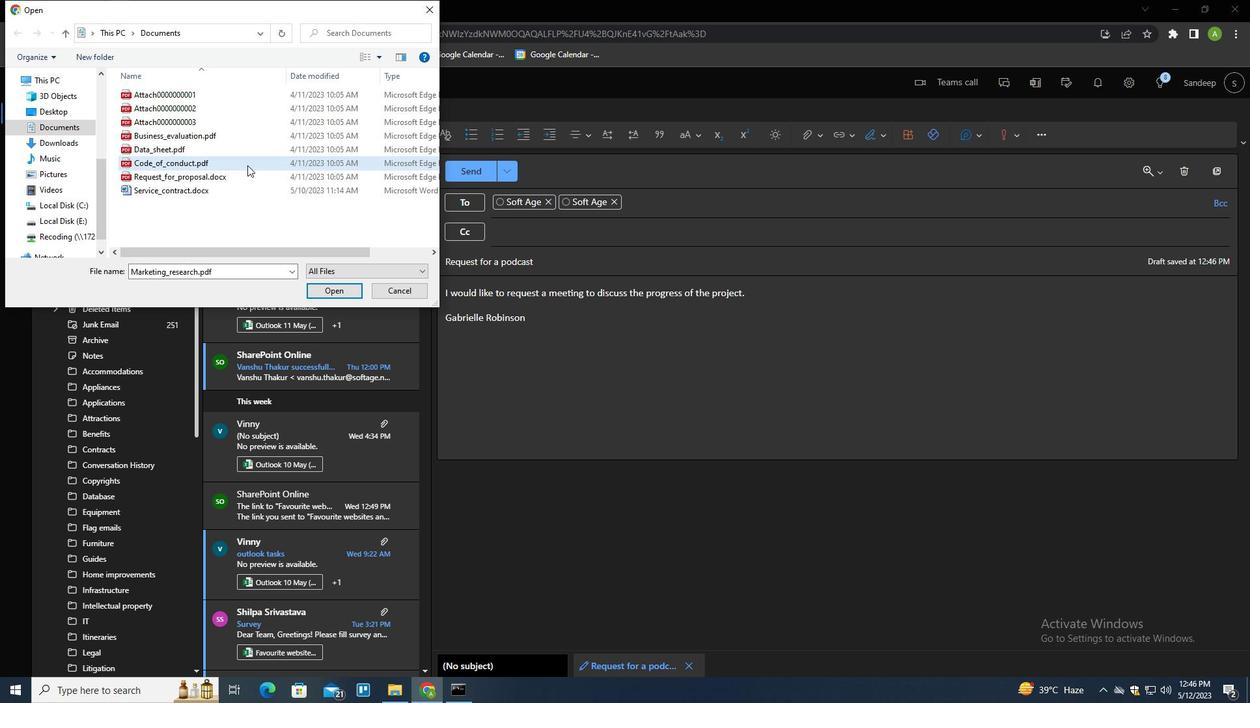 
Action: Mouse moved to (328, 289)
Screenshot: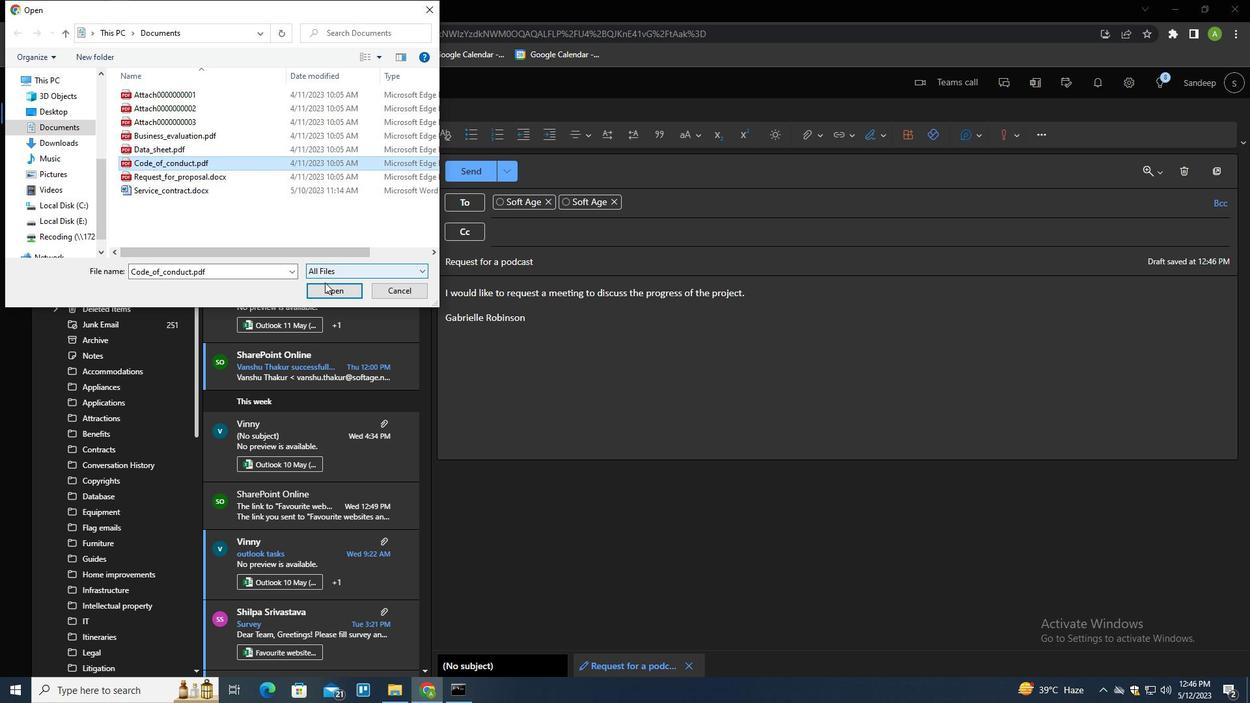 
Action: Mouse pressed left at (328, 289)
Screenshot: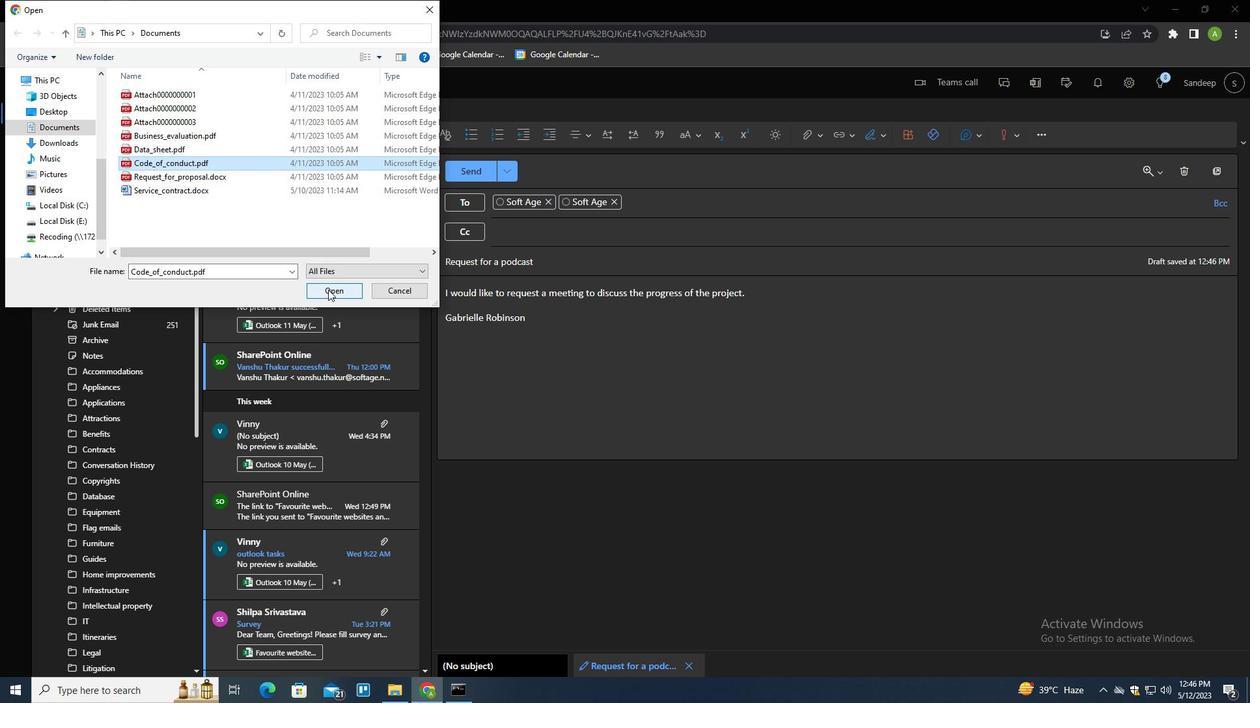 
Action: Mouse moved to (480, 173)
Screenshot: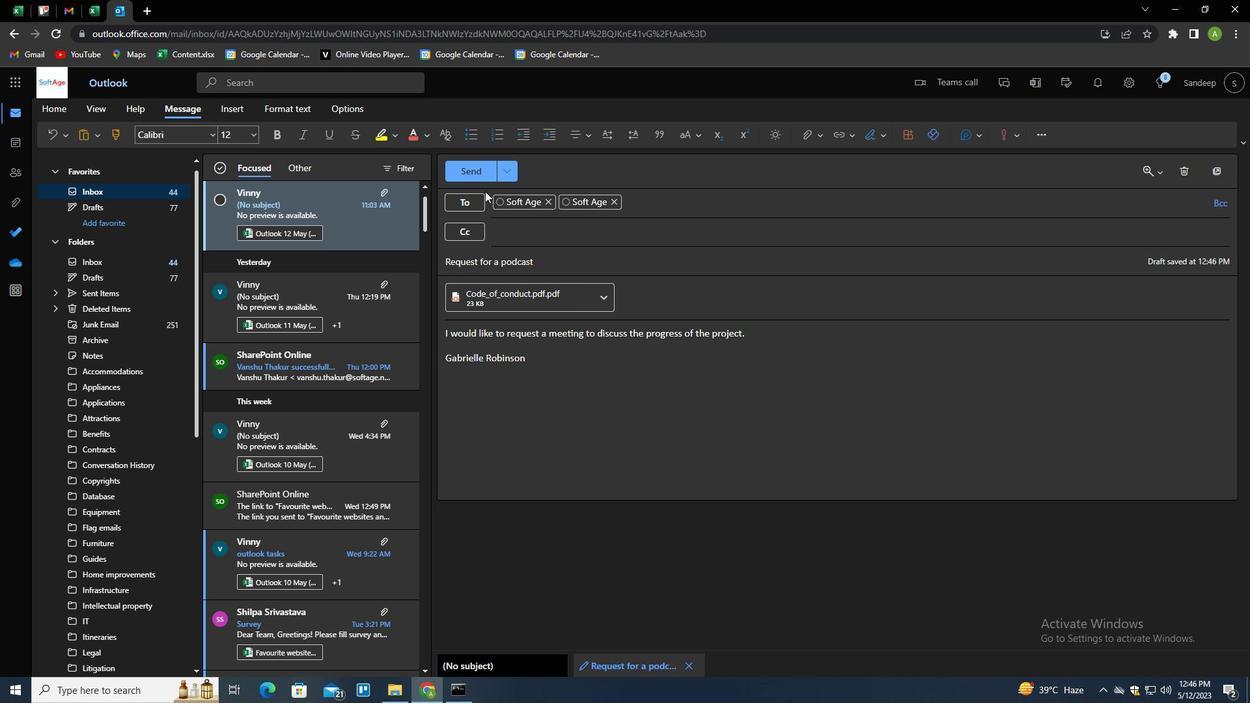 
Action: Mouse pressed left at (480, 173)
Screenshot: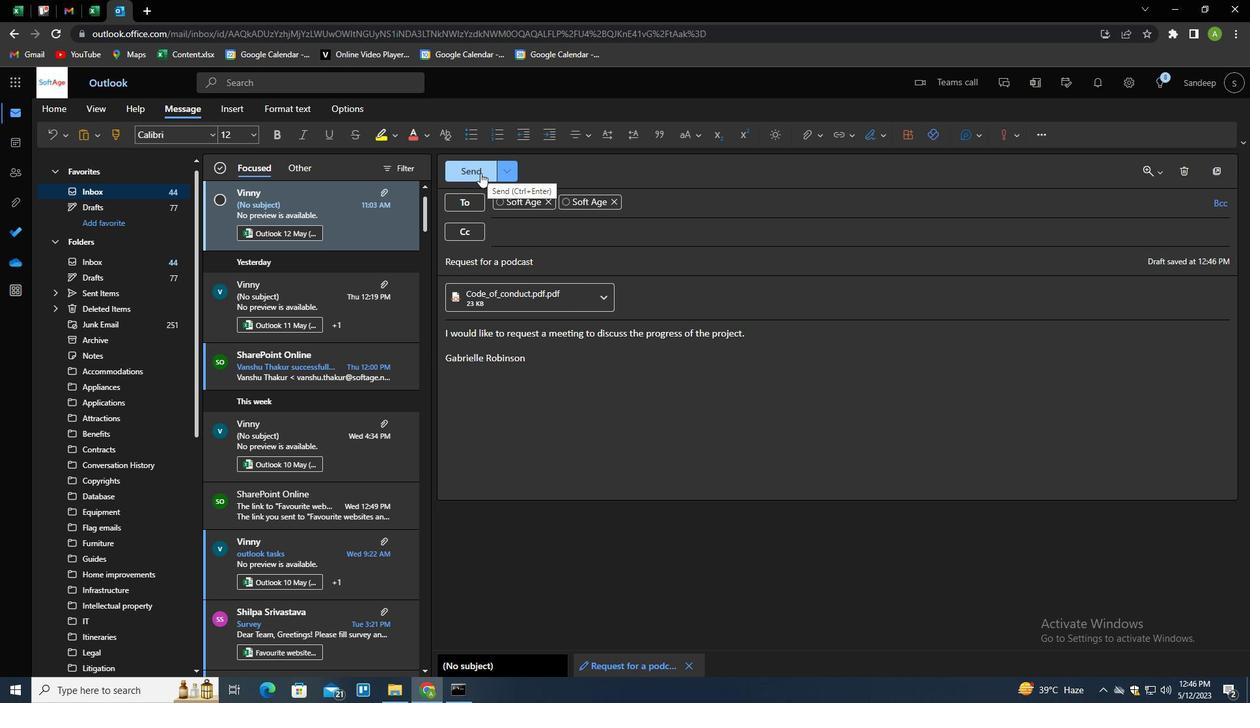 
